 Task: Open Card Influencer Marketing Review in Board Customer Experience Platforms and Tools to Workspace Investment Management Services and add a team member Softage.3@softage.net, a label Green, a checklist Green Supply Chain Management, an attachment from Trello, a color Green and finally, add a card description 'Plan and execute company team-building conference with guest speakers on customer loyalty' and a comment 'We should be willing to adapt our approach to this task as needed, based on new information or changing circumstances.'. Add a start date 'Jan 07, 1900' with a due date 'Jan 14, 1900'
Action: Mouse moved to (552, 143)
Screenshot: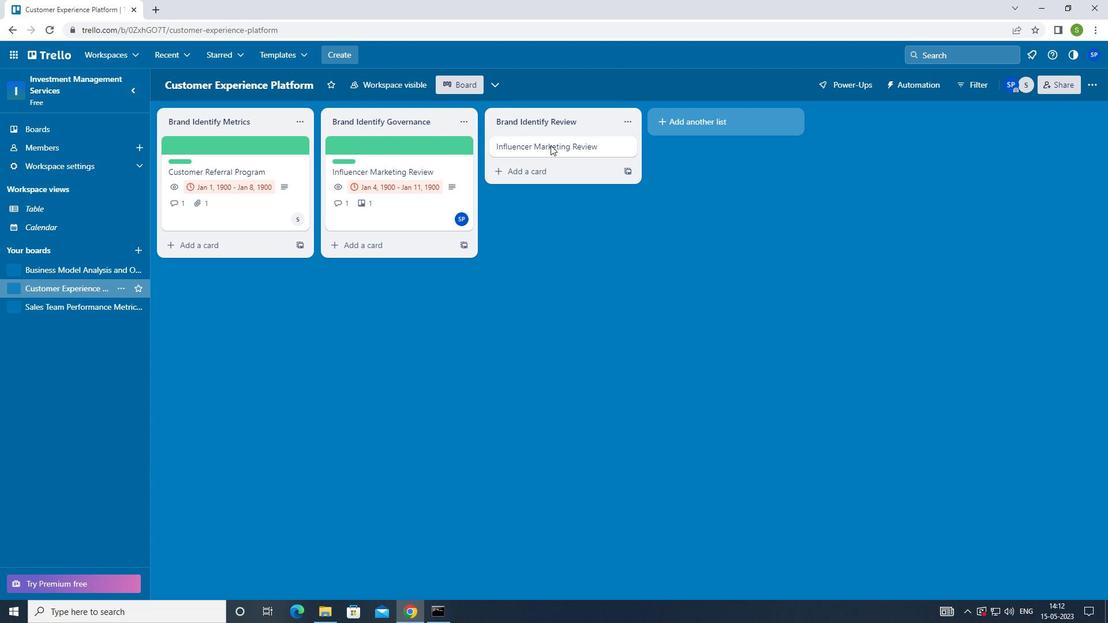 
Action: Mouse pressed left at (552, 143)
Screenshot: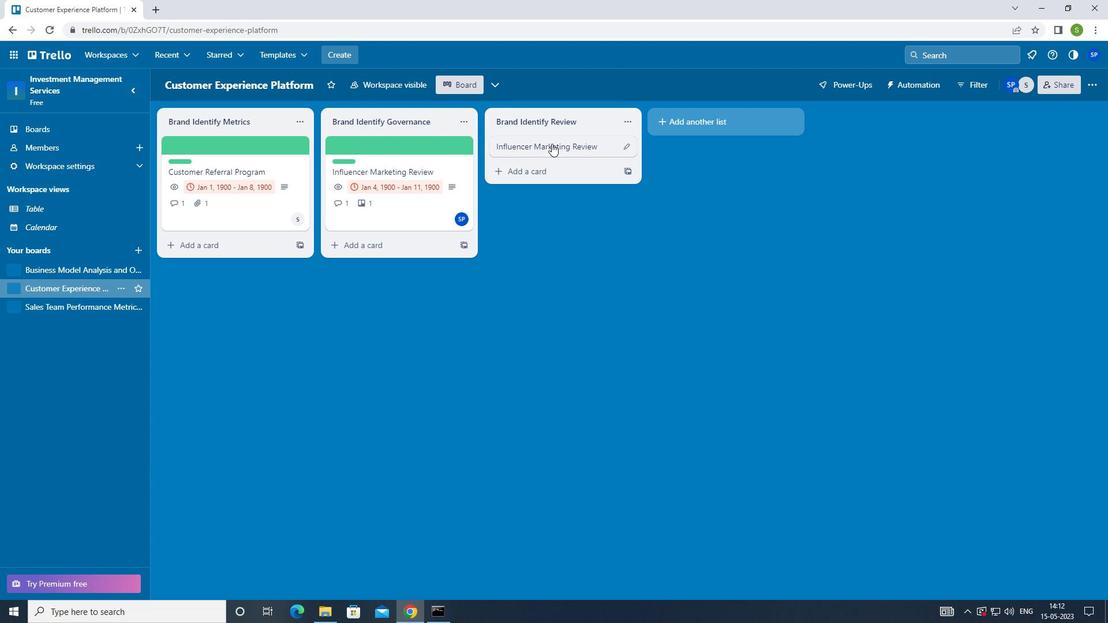 
Action: Mouse moved to (727, 148)
Screenshot: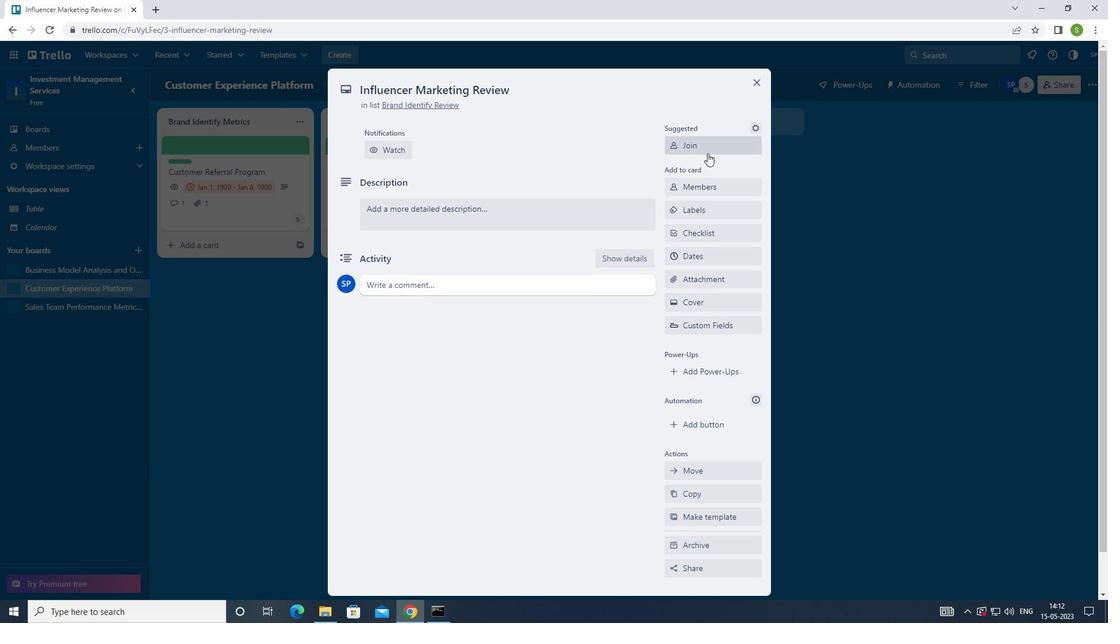 
Action: Mouse pressed left at (727, 148)
Screenshot: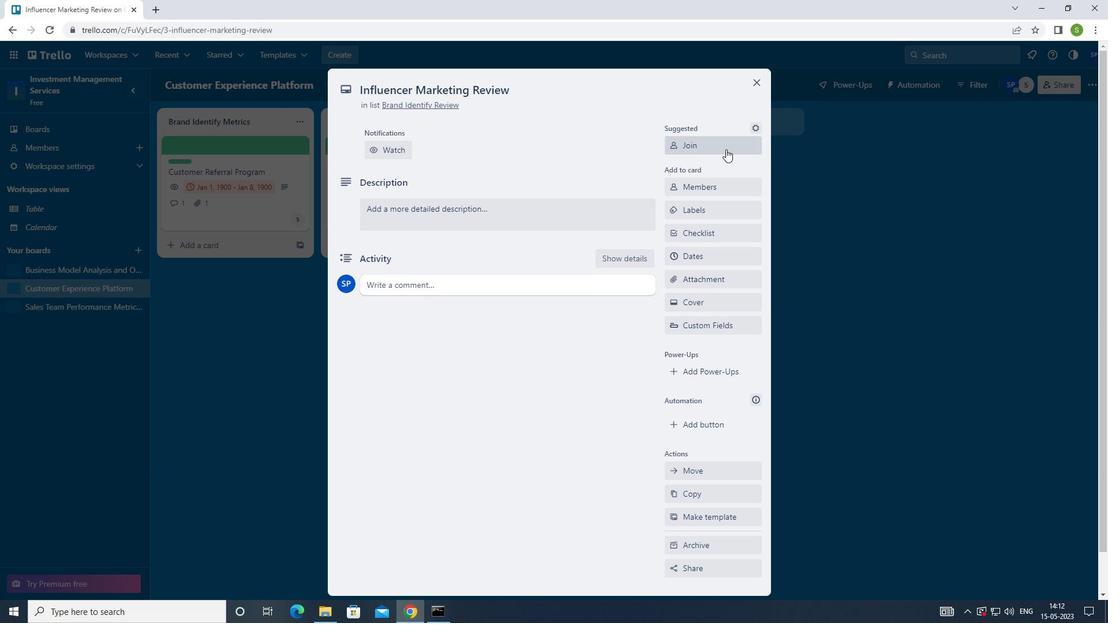 
Action: Mouse moved to (728, 150)
Screenshot: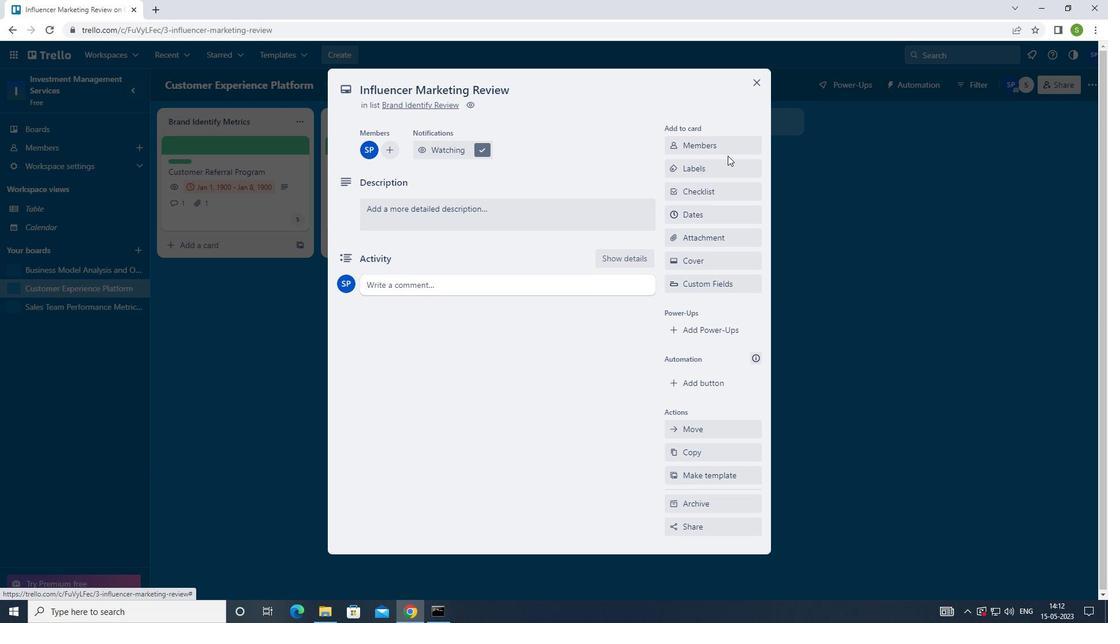 
Action: Mouse pressed left at (728, 150)
Screenshot: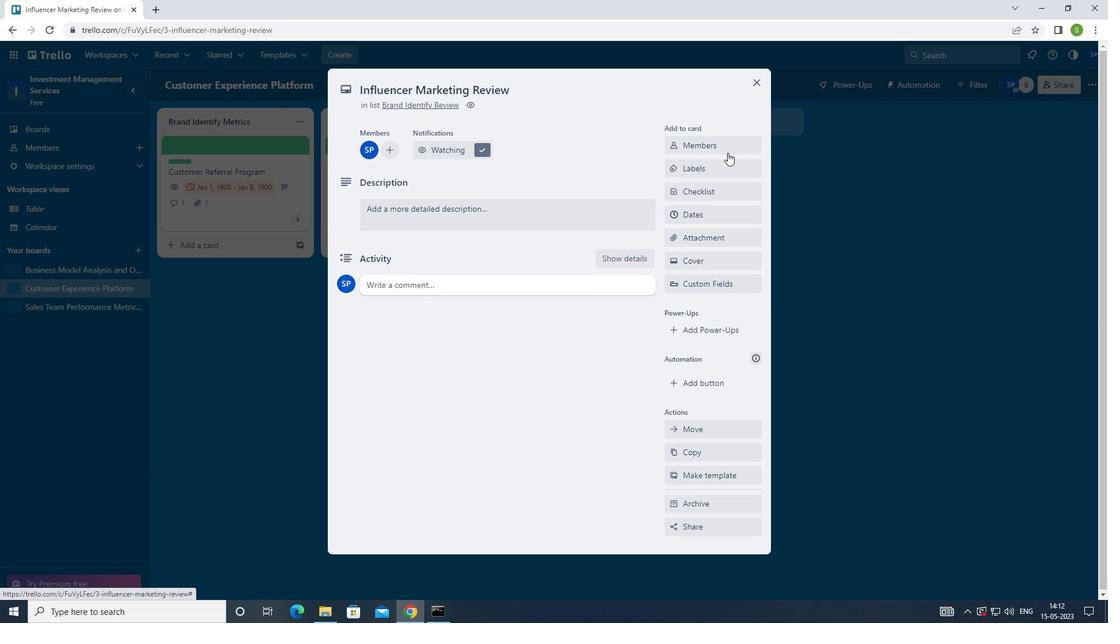 
Action: Mouse moved to (728, 157)
Screenshot: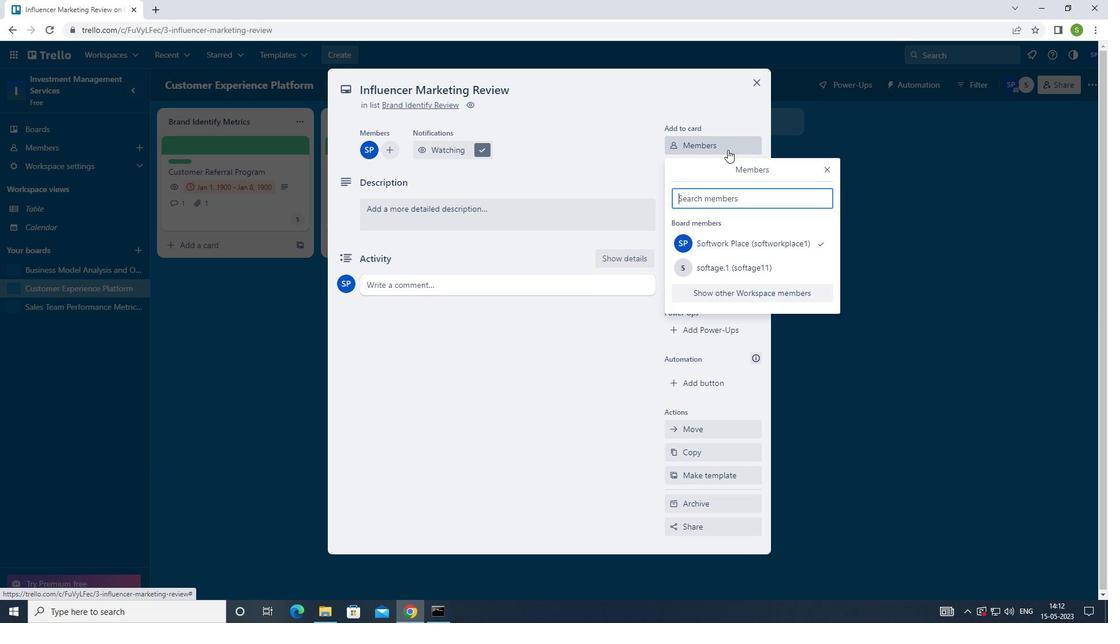 
Action: Key pressed <Key.shift>SOFTAGE.3<Key.shift>2SOG<Key.backspace>FTAGE<Key.left><Key.left><Key.left><Key.left><Key.left><Key.left><Key.left><Key.backspace><Key.shift>@<Key.right><Key.right><Key.right><Key.right><Key.right><Key.right><Key.right>.NET<Key.enter>
Screenshot: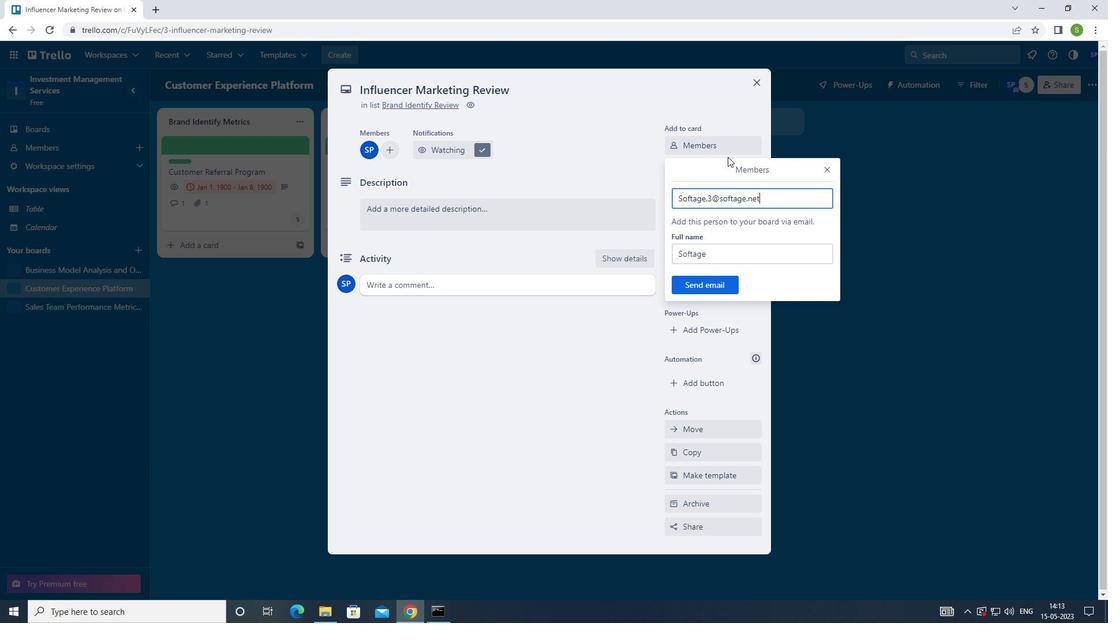 
Action: Mouse moved to (830, 172)
Screenshot: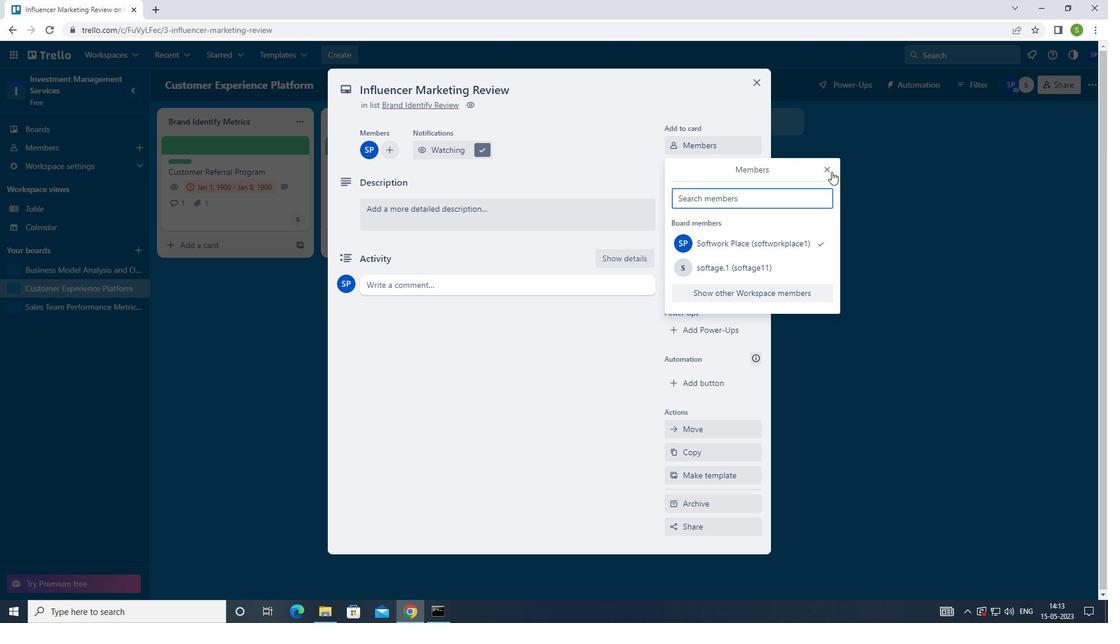 
Action: Mouse pressed left at (830, 172)
Screenshot: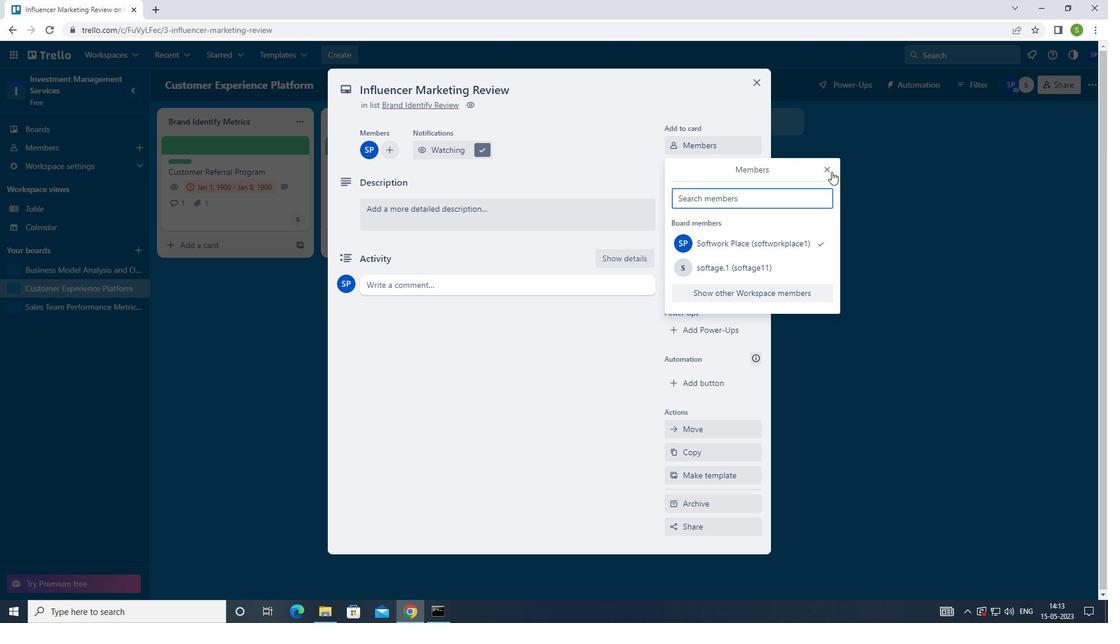 
Action: Mouse moved to (731, 166)
Screenshot: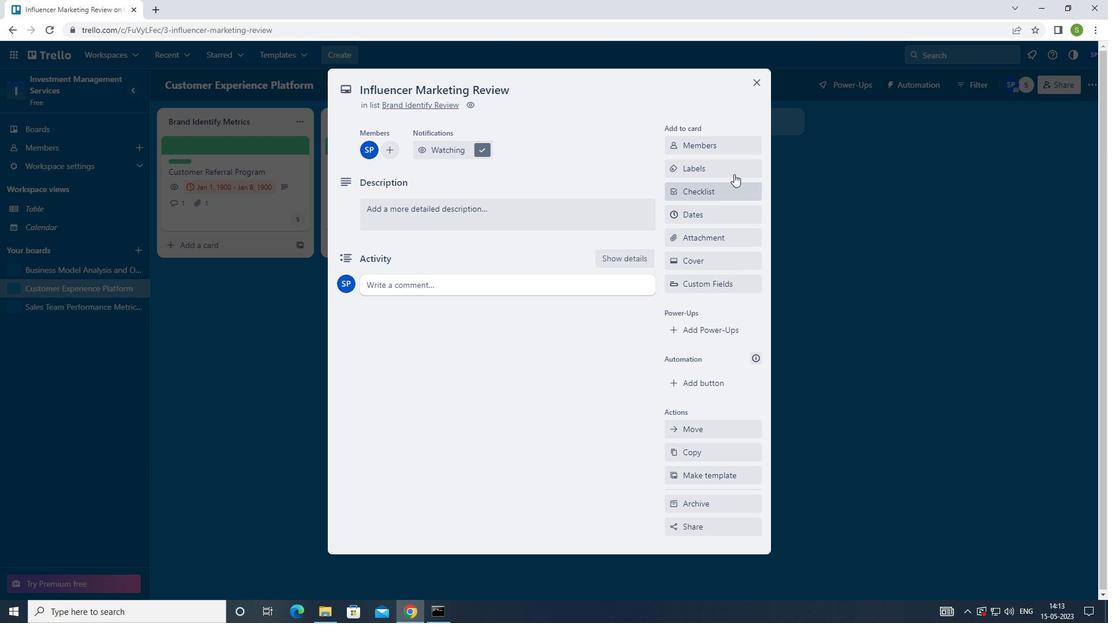 
Action: Mouse pressed left at (731, 166)
Screenshot: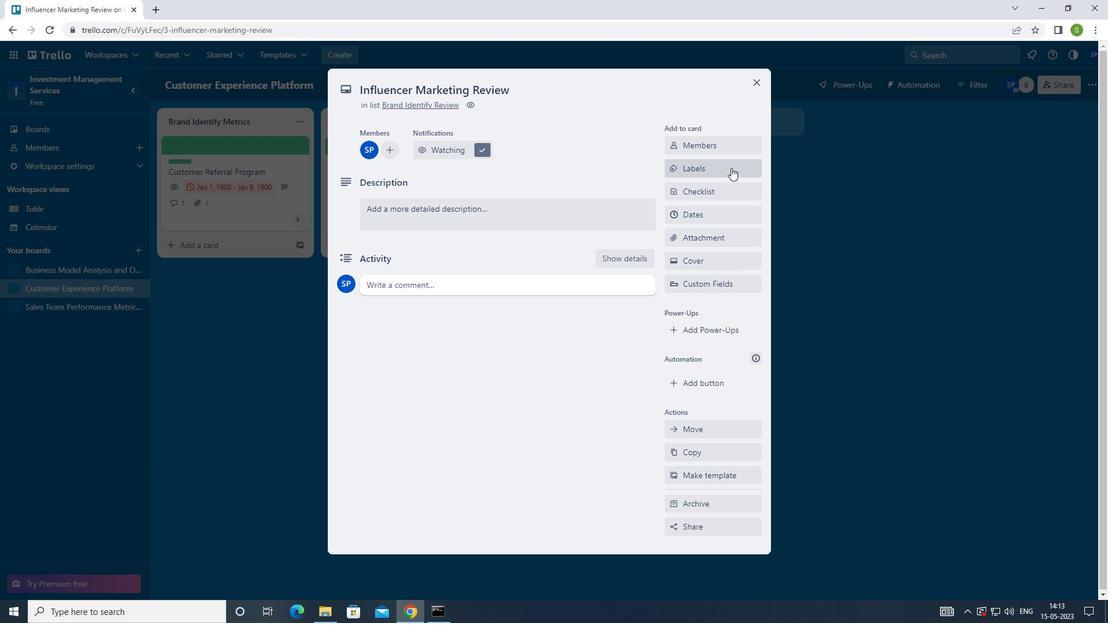 
Action: Mouse moved to (724, 260)
Screenshot: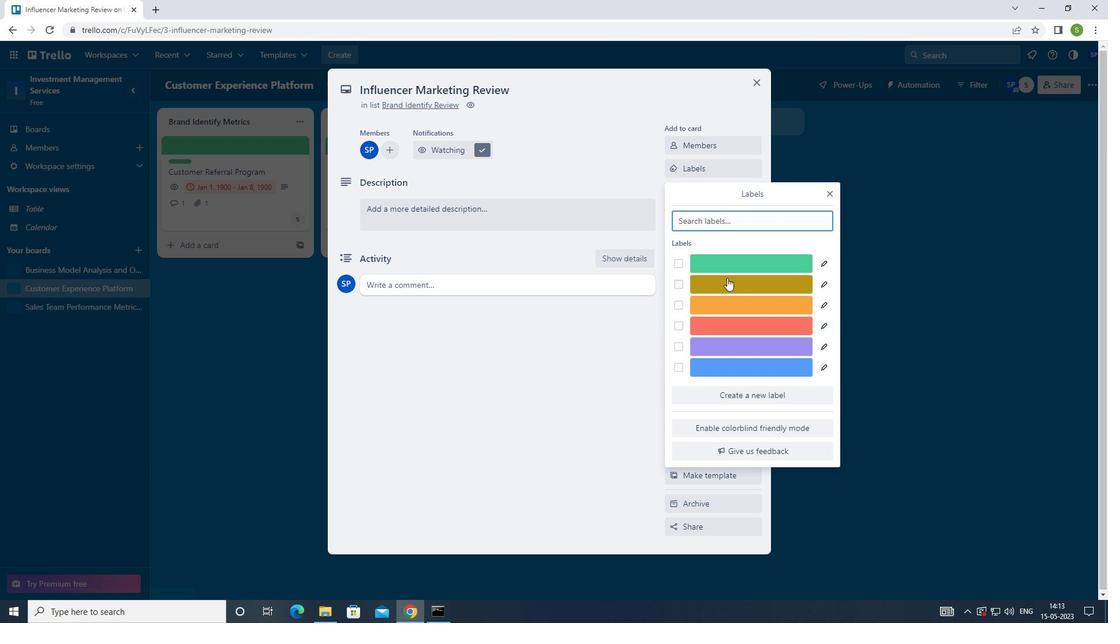 
Action: Mouse pressed left at (724, 260)
Screenshot: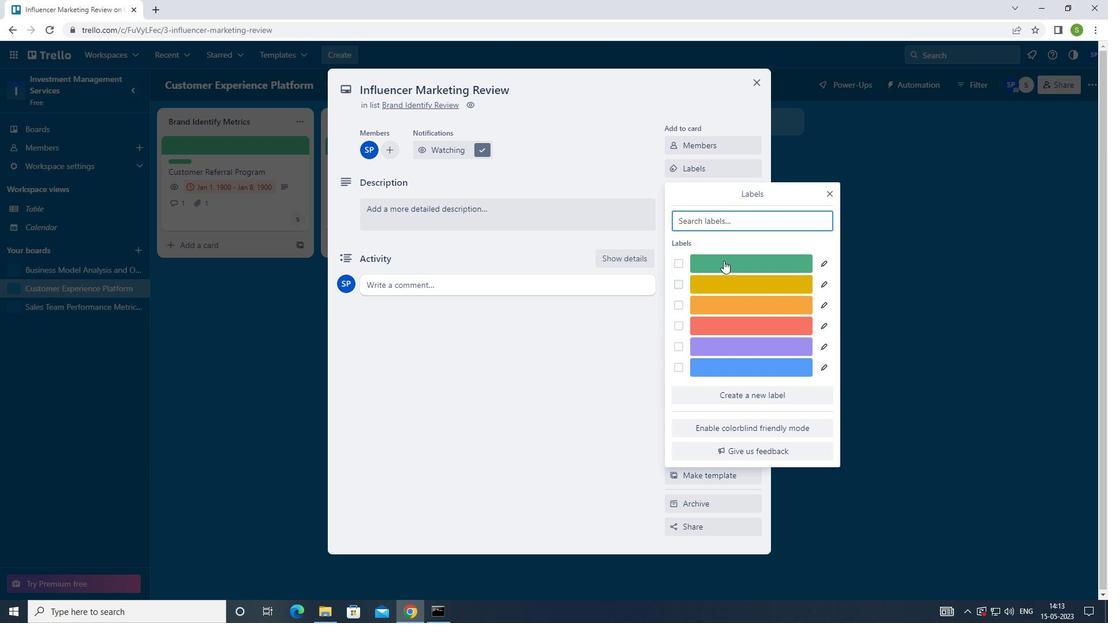 
Action: Mouse moved to (831, 196)
Screenshot: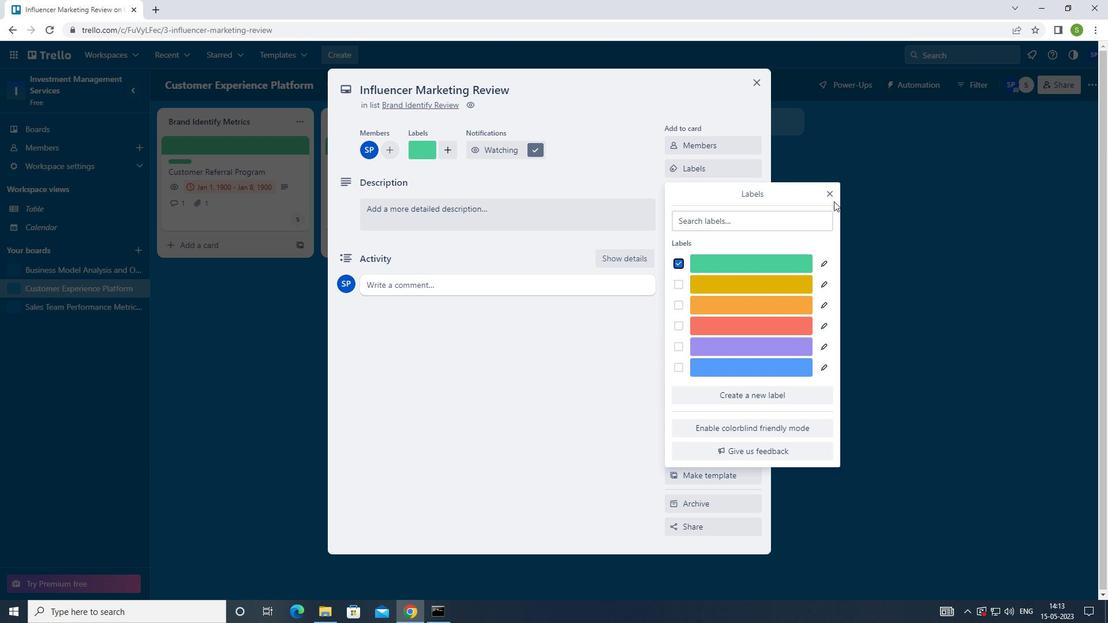 
Action: Mouse pressed left at (831, 196)
Screenshot: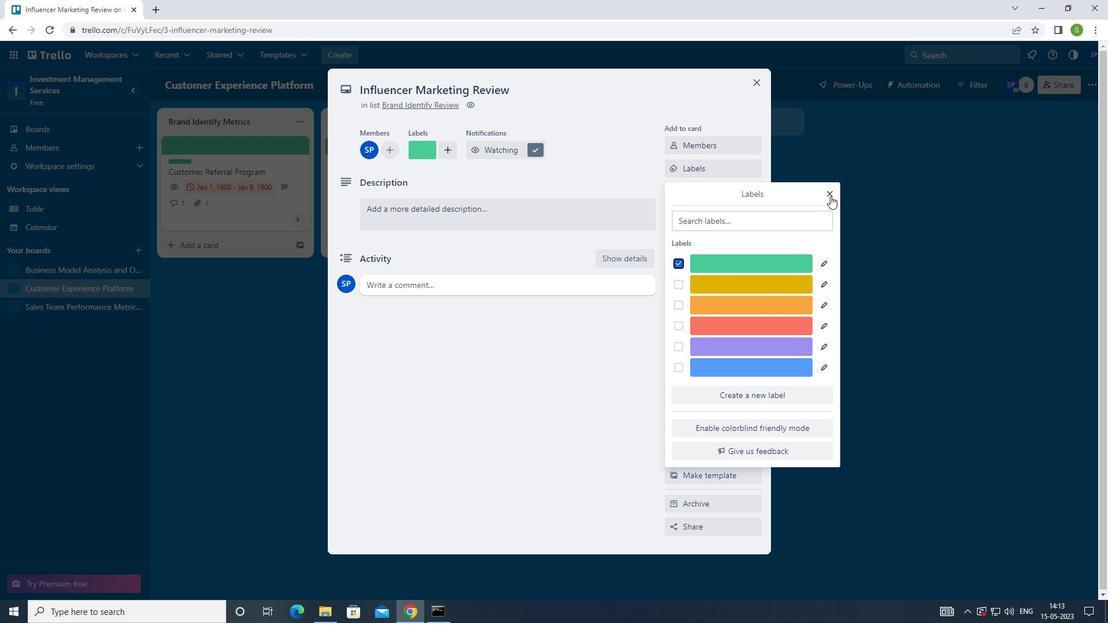 
Action: Mouse moved to (721, 196)
Screenshot: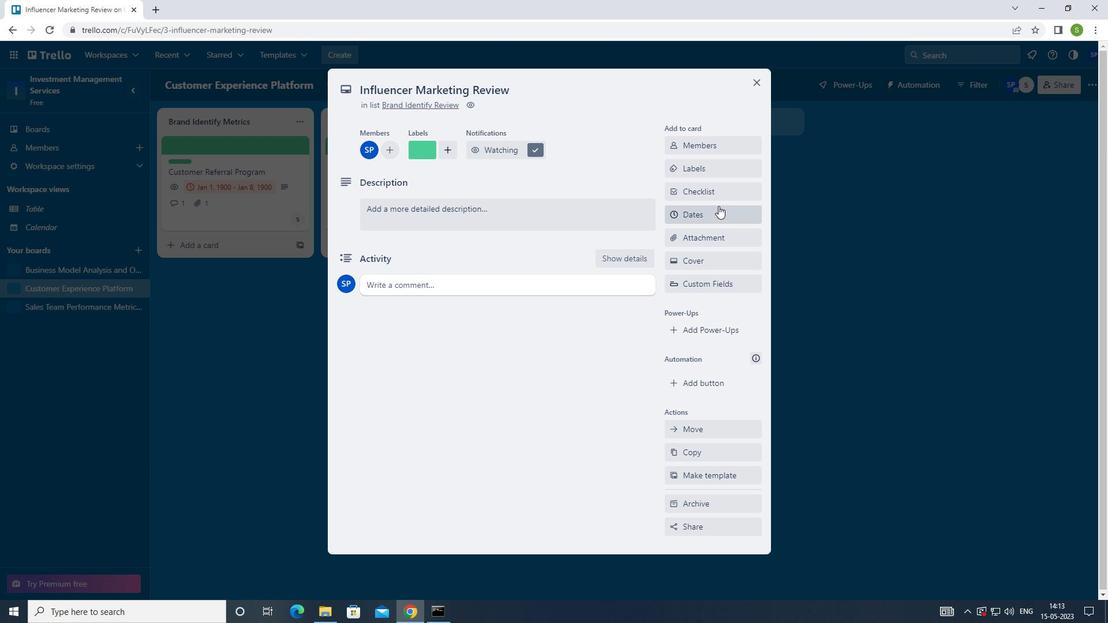 
Action: Mouse pressed left at (721, 196)
Screenshot: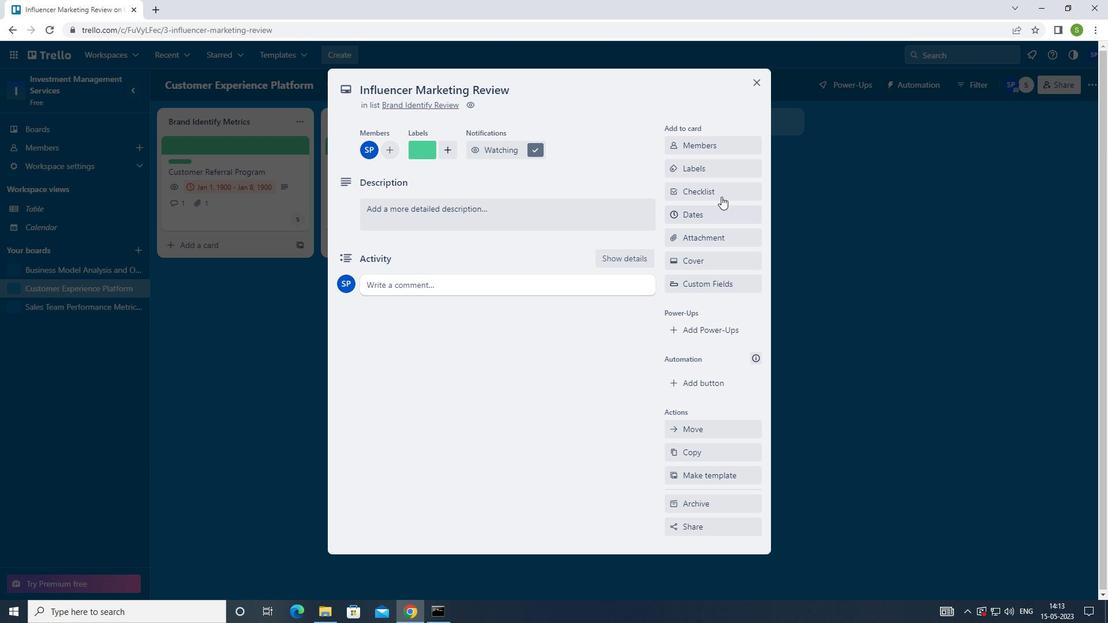 
Action: Mouse moved to (788, 187)
Screenshot: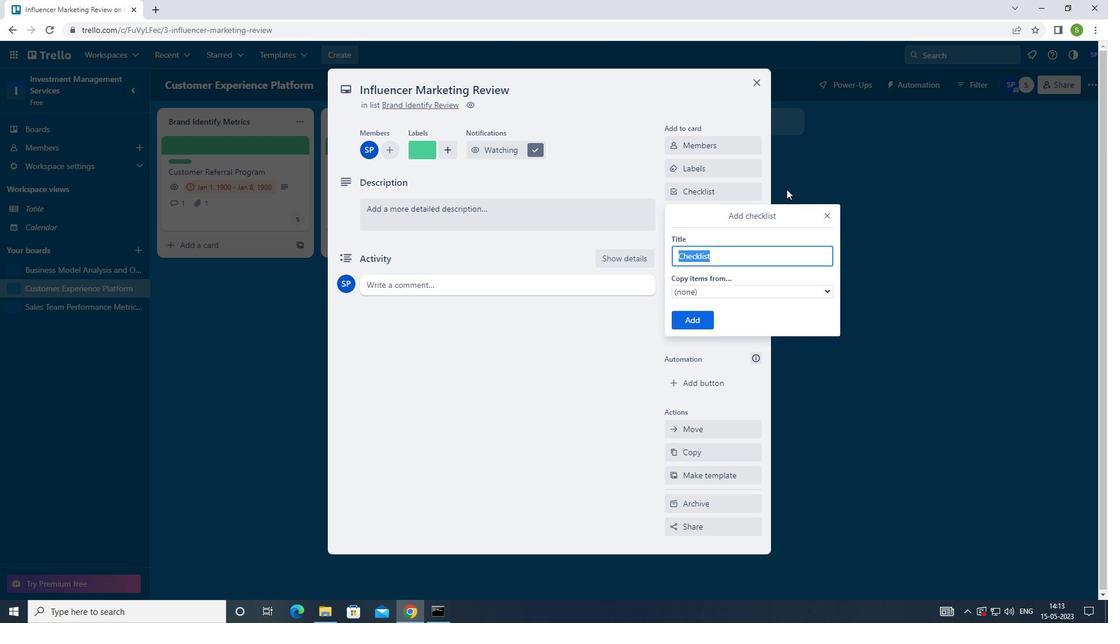 
Action: Key pressed <Key.shift><Key.shift><Key.shift><Key.shift><Key.shift><Key.shift><Key.shift><Key.shift><Key.shift><Key.shift><Key.shift><Key.shift><Key.shift><Key.shift><Key.shift>GREEN<Key.space><Key.shift>SUPPLY<Key.space><Key.shift>CHAIN<Key.space><Key.shift>MANAGMENT
Screenshot: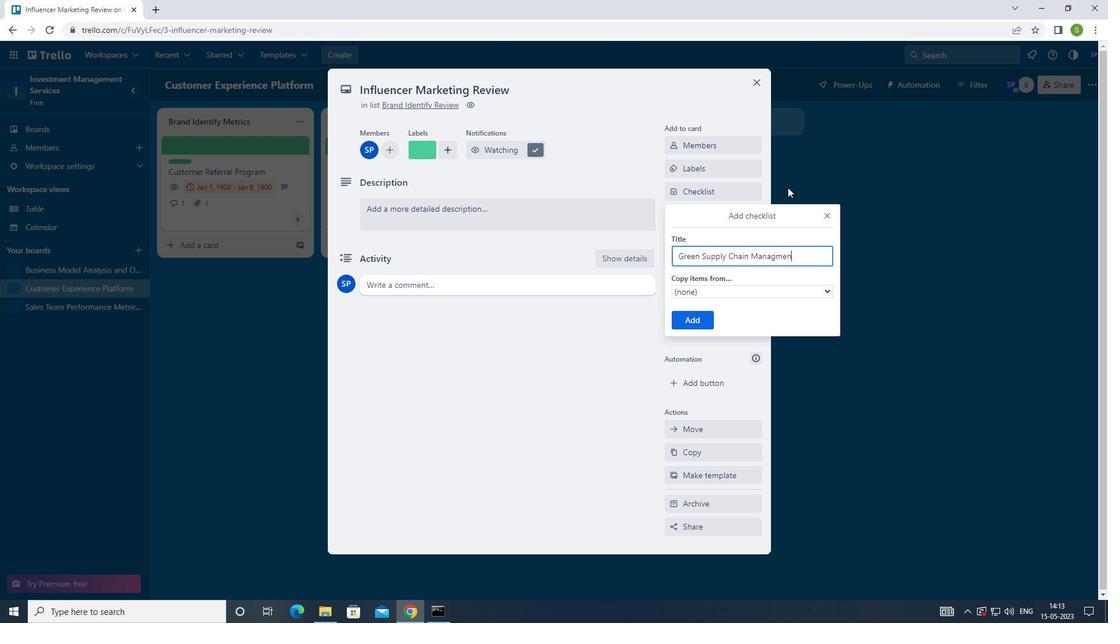 
Action: Mouse moved to (700, 318)
Screenshot: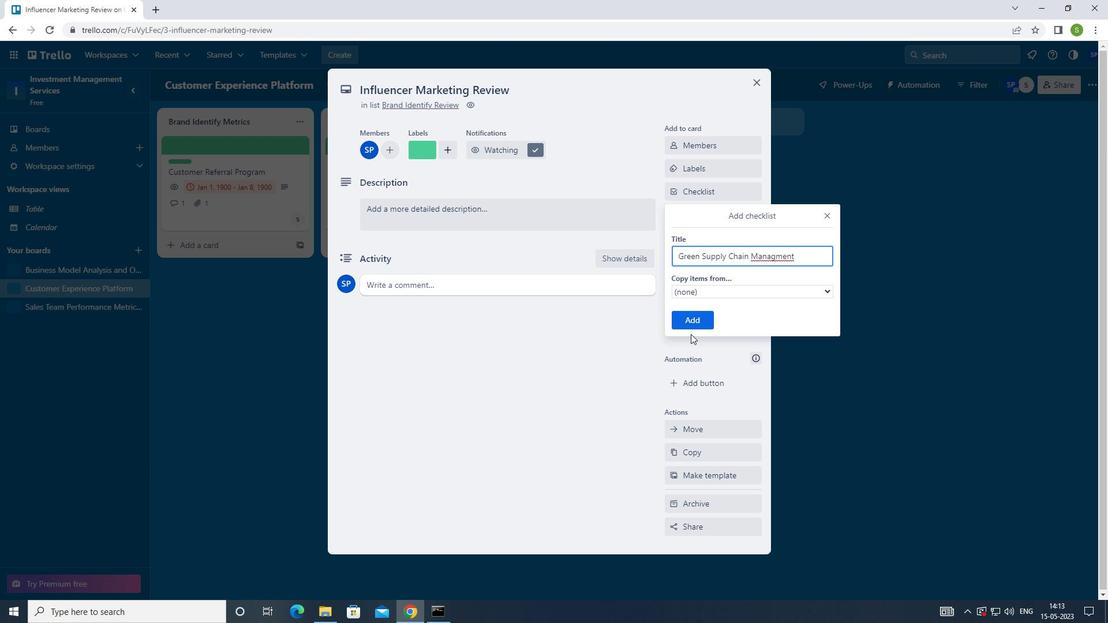 
Action: Mouse pressed left at (700, 318)
Screenshot: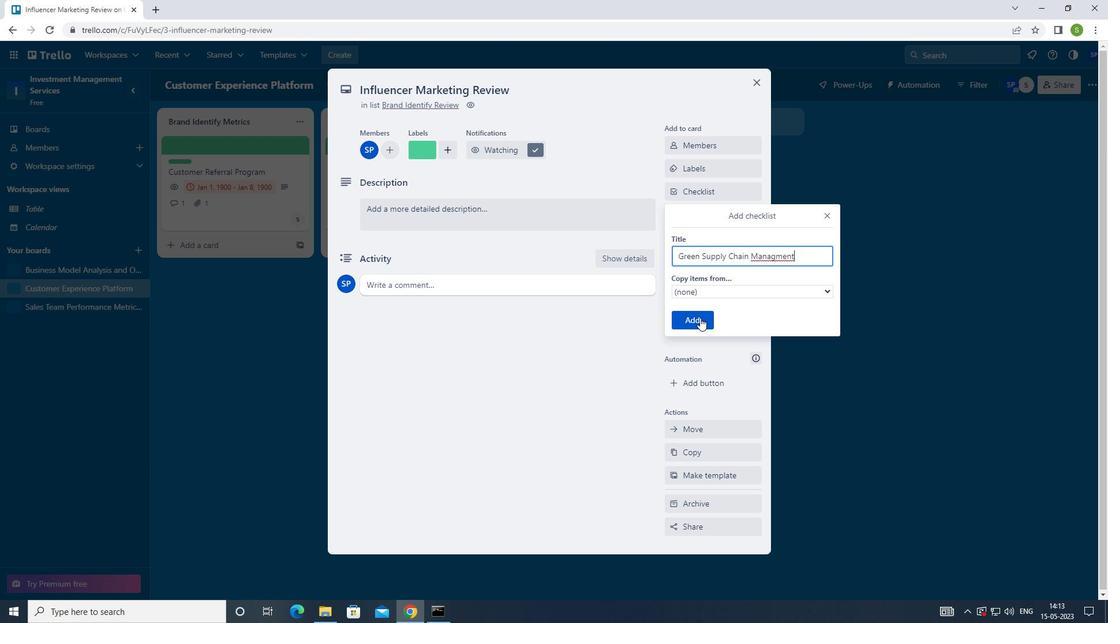 
Action: Mouse moved to (721, 240)
Screenshot: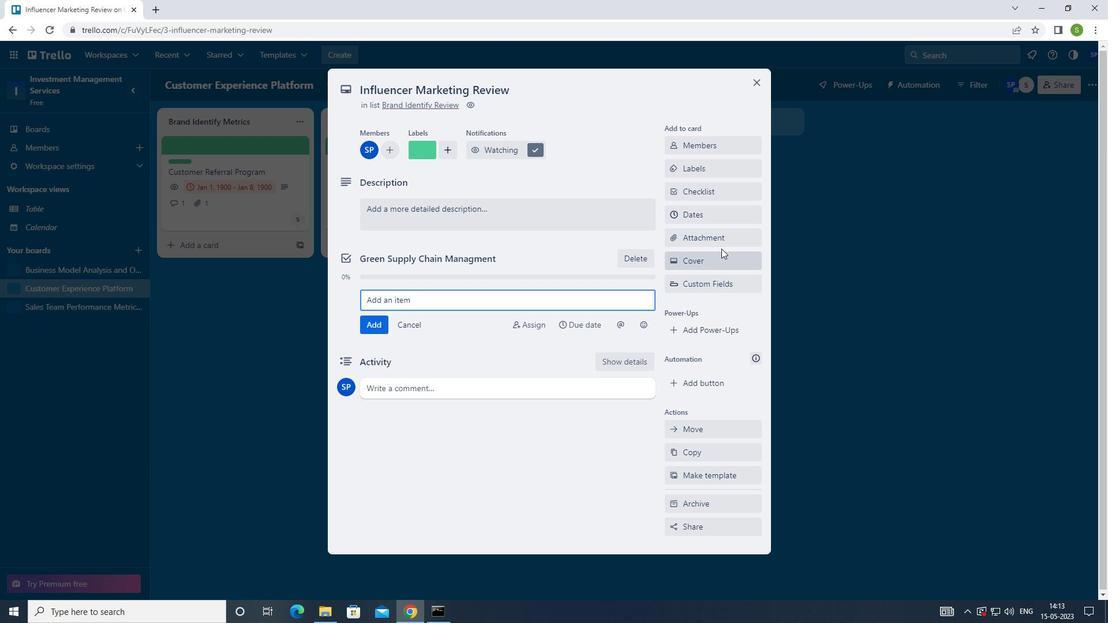 
Action: Mouse pressed left at (721, 240)
Screenshot: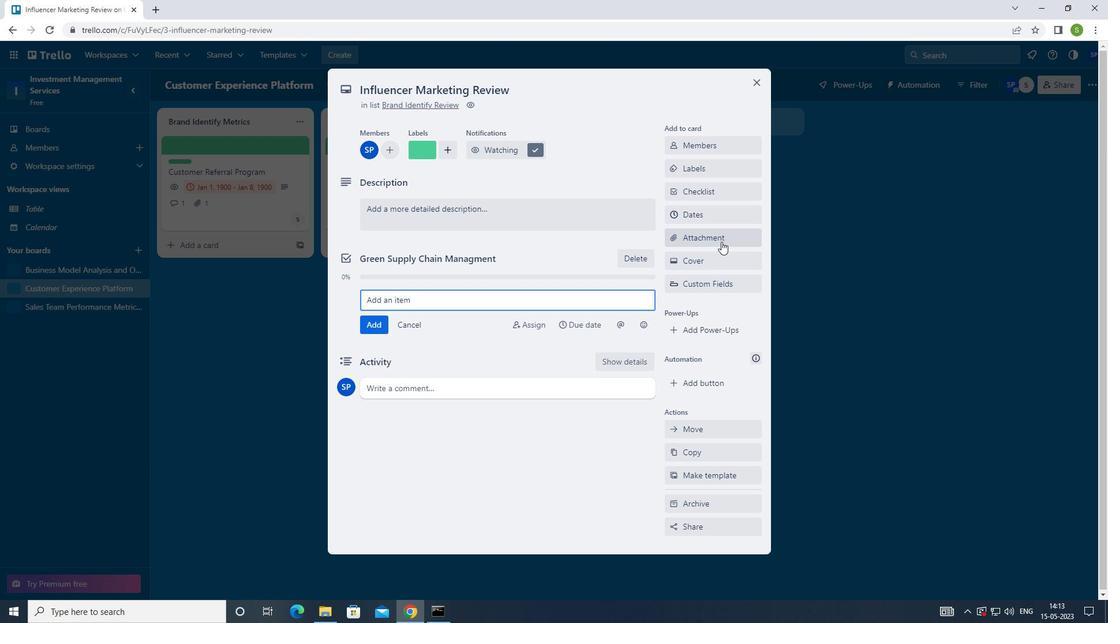 
Action: Mouse moved to (678, 301)
Screenshot: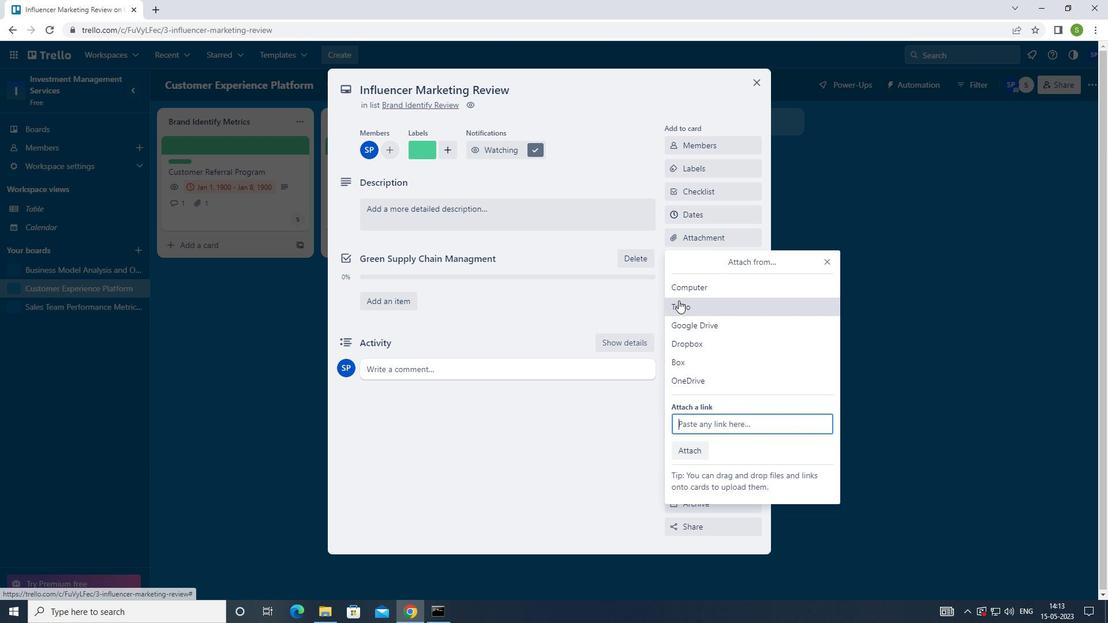
Action: Mouse pressed left at (678, 301)
Screenshot: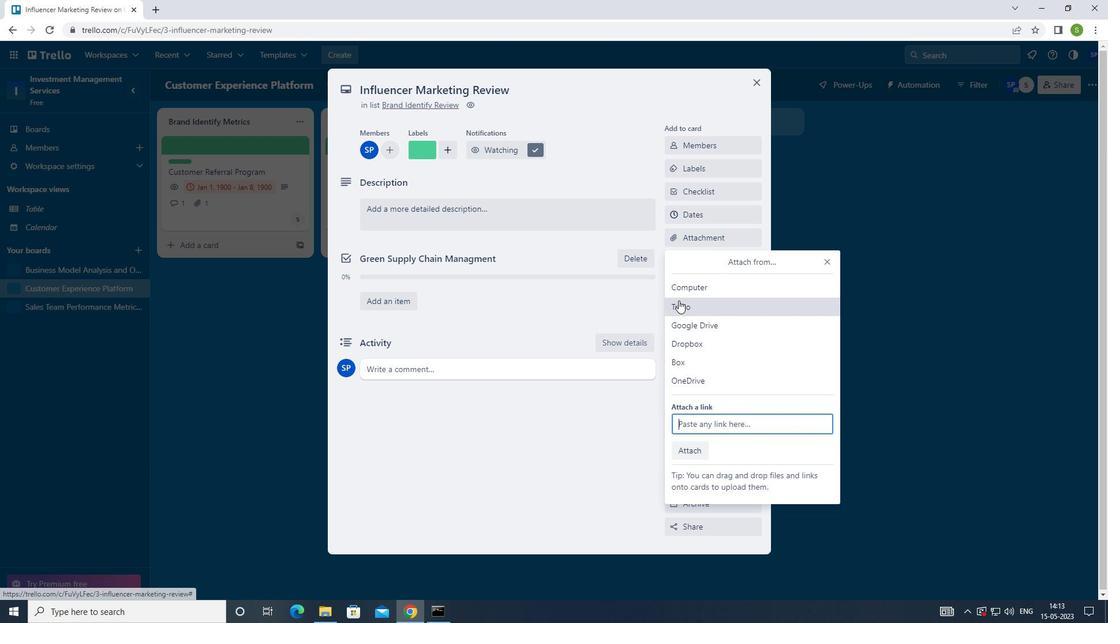 
Action: Mouse moved to (729, 328)
Screenshot: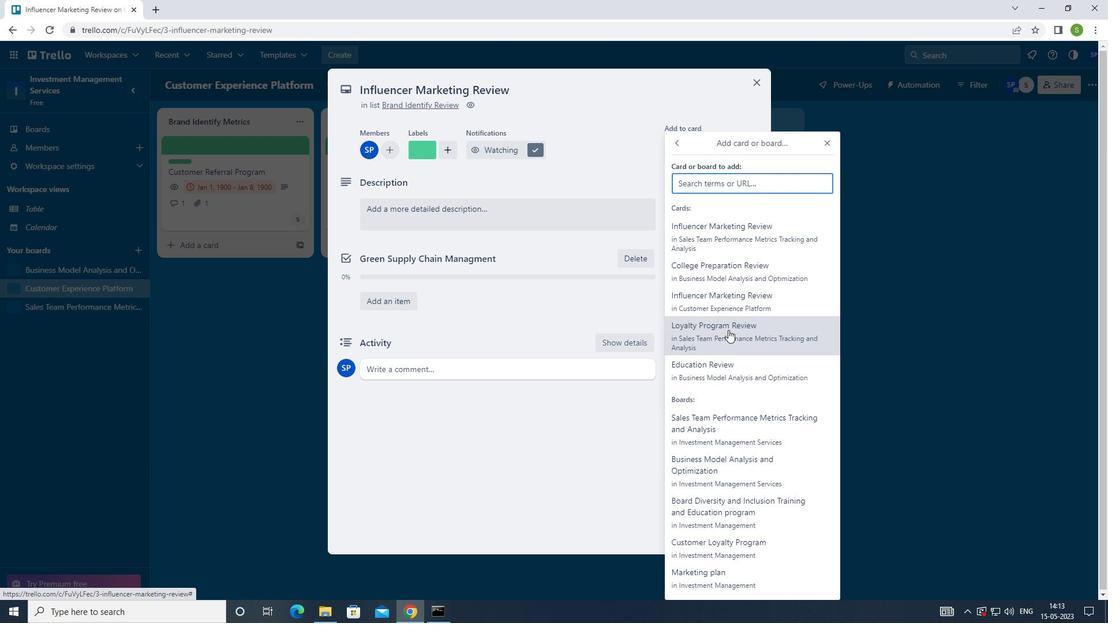 
Action: Mouse pressed left at (729, 328)
Screenshot: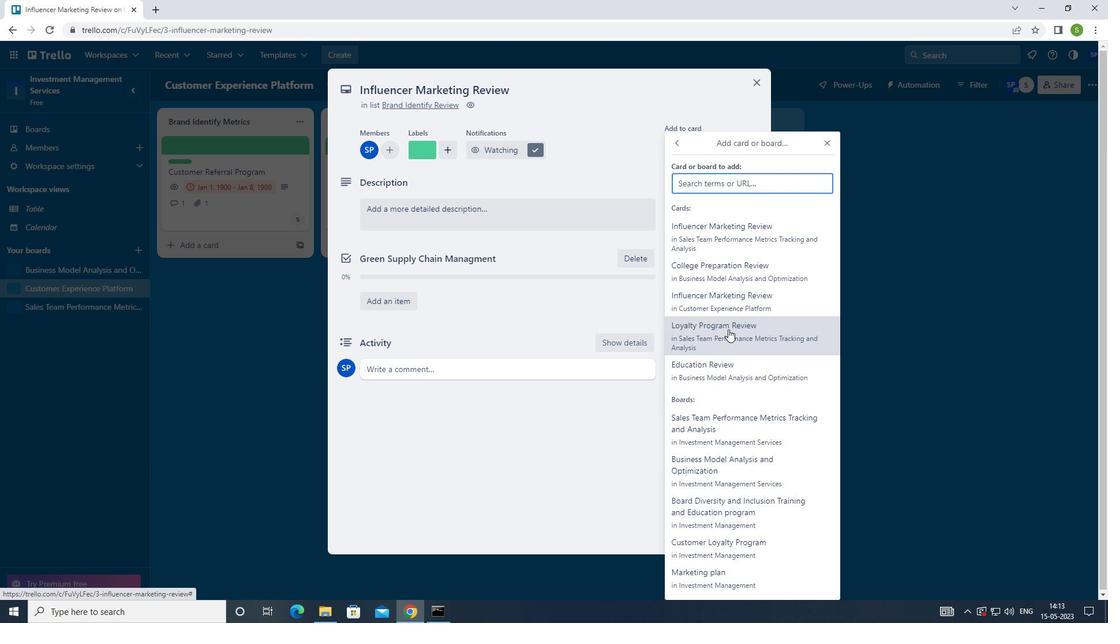 
Action: Mouse moved to (711, 262)
Screenshot: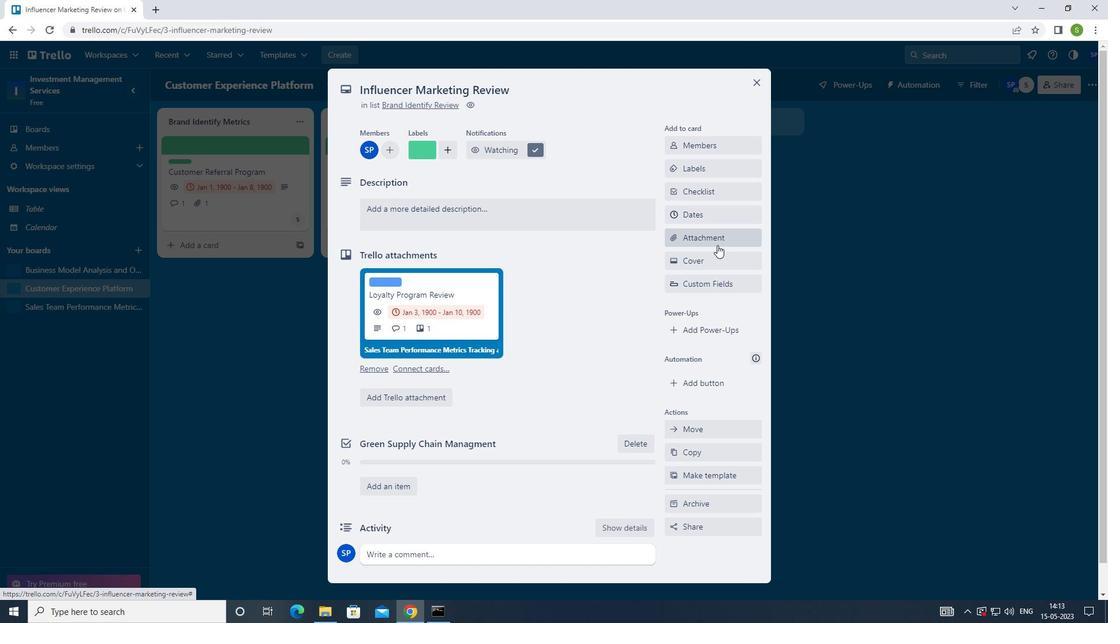 
Action: Mouse pressed left at (711, 262)
Screenshot: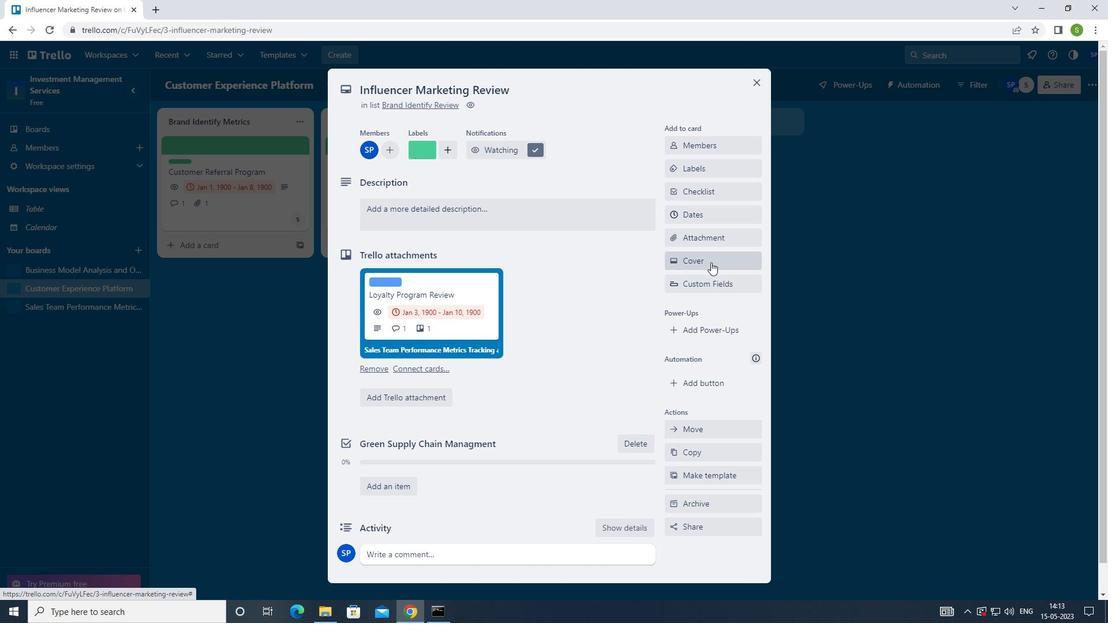 
Action: Mouse moved to (692, 369)
Screenshot: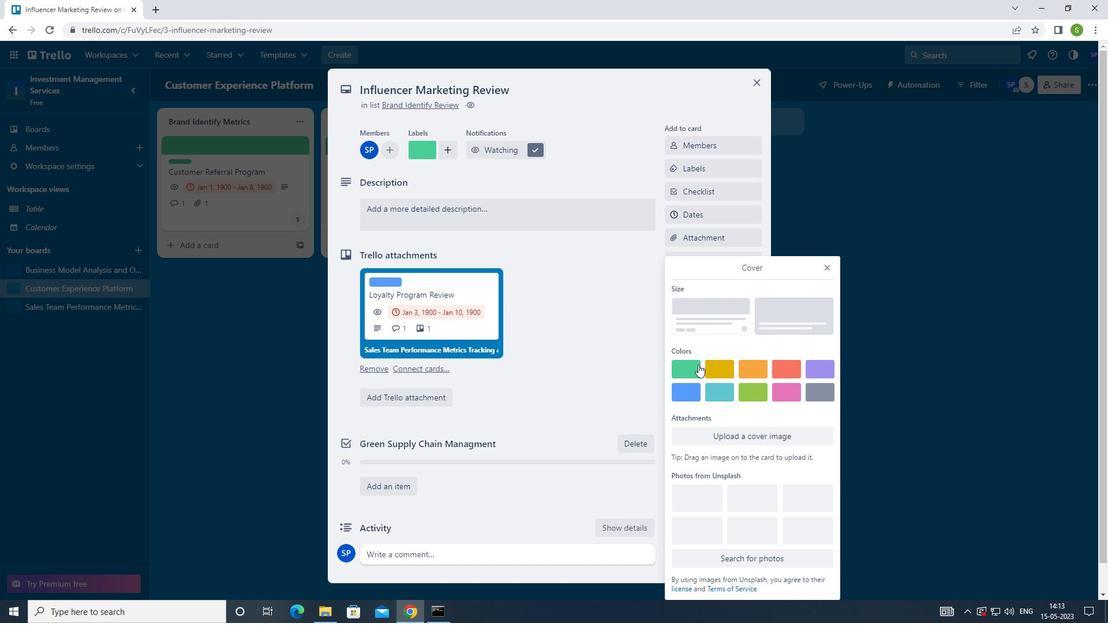 
Action: Mouse pressed left at (692, 369)
Screenshot: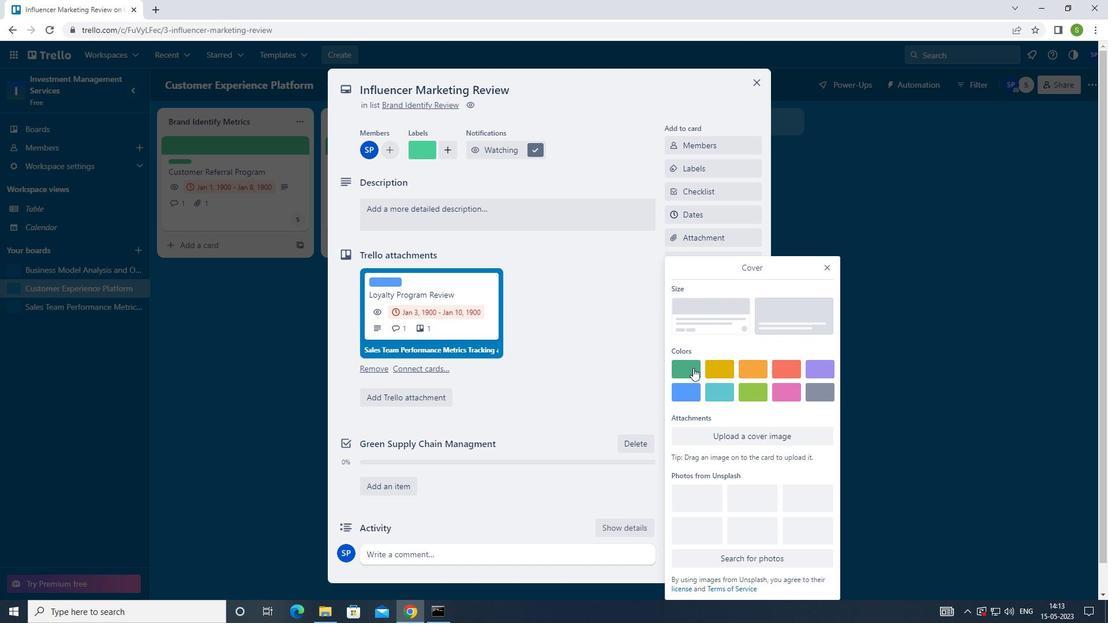 
Action: Mouse moved to (825, 248)
Screenshot: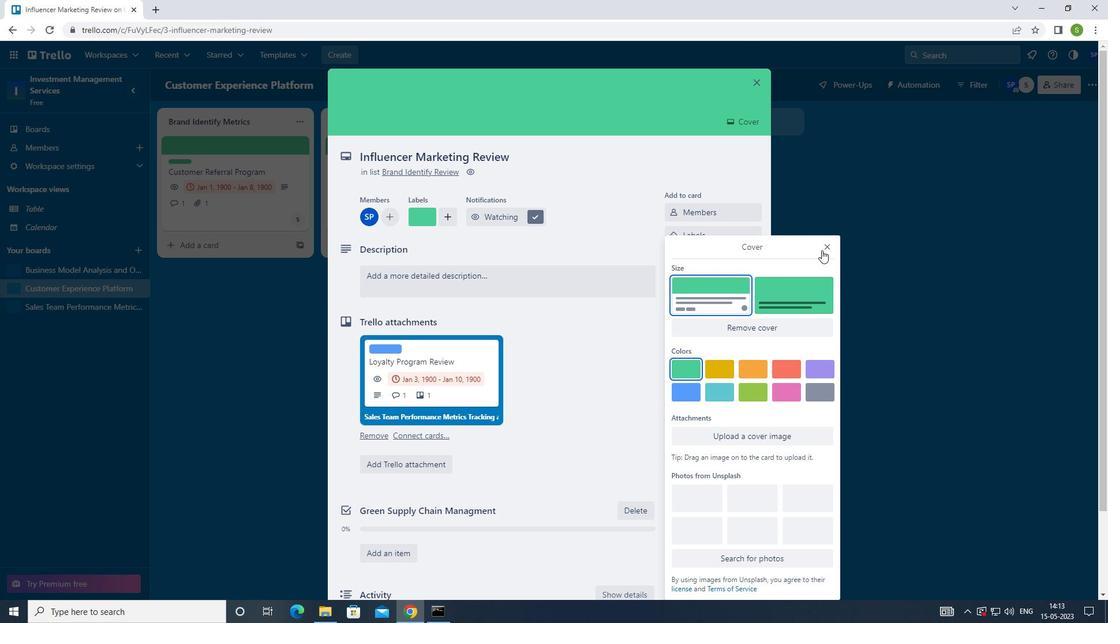 
Action: Mouse pressed left at (825, 248)
Screenshot: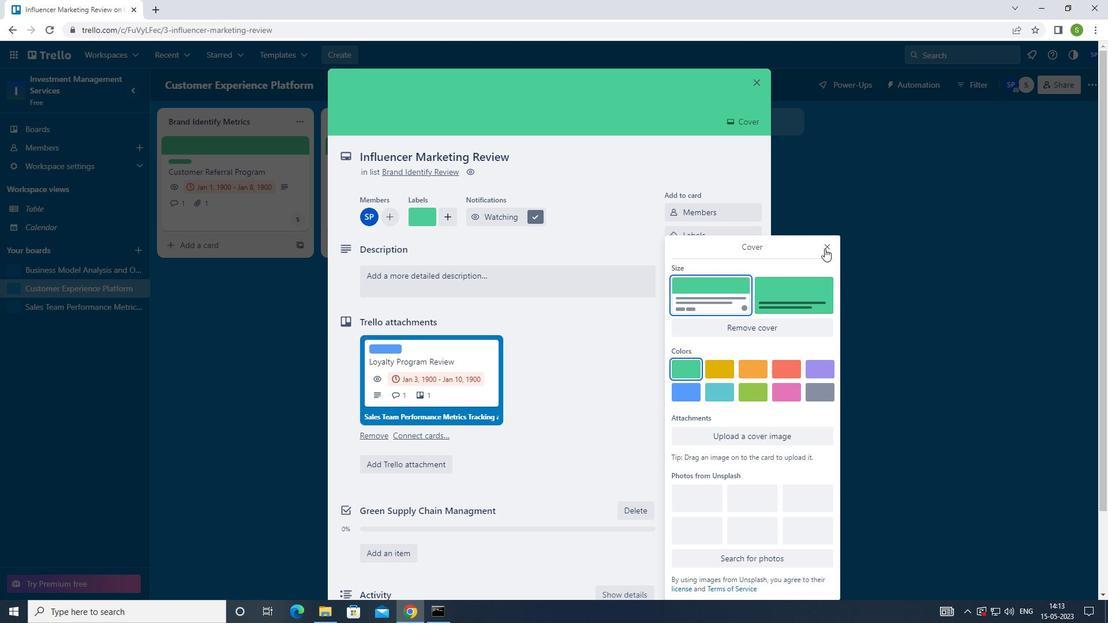 
Action: Mouse moved to (584, 274)
Screenshot: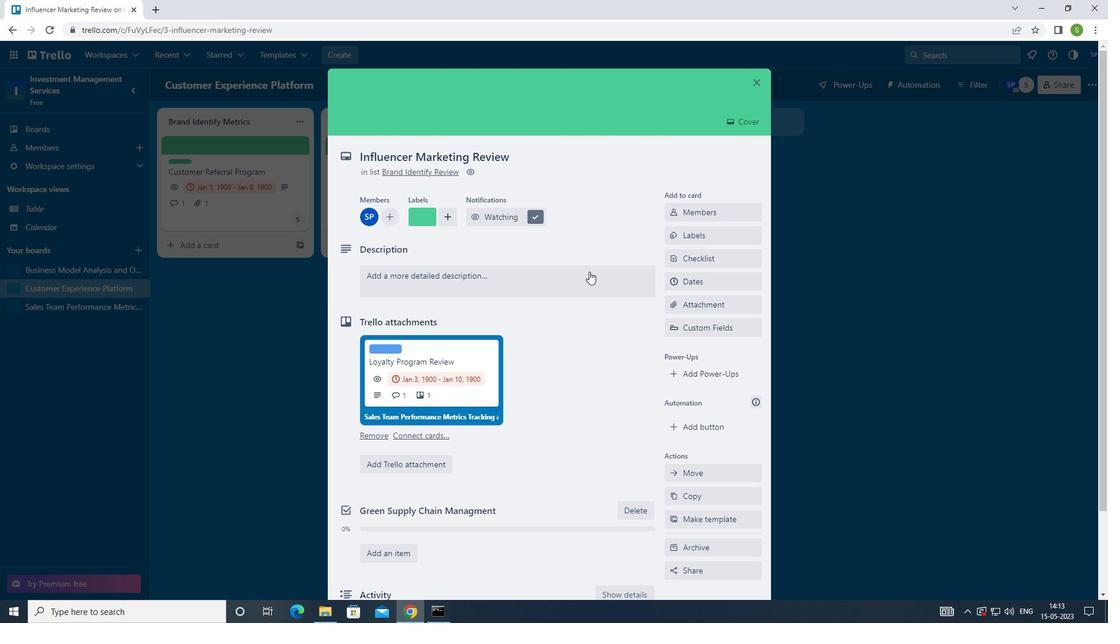 
Action: Mouse pressed left at (584, 274)
Screenshot: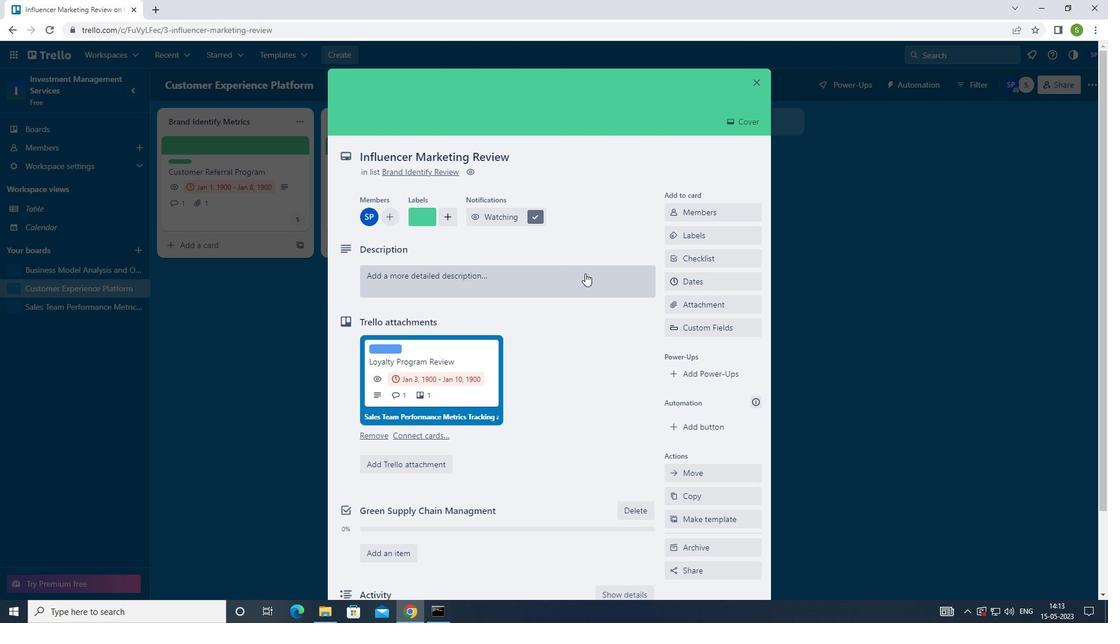 
Action: Mouse moved to (612, 218)
Screenshot: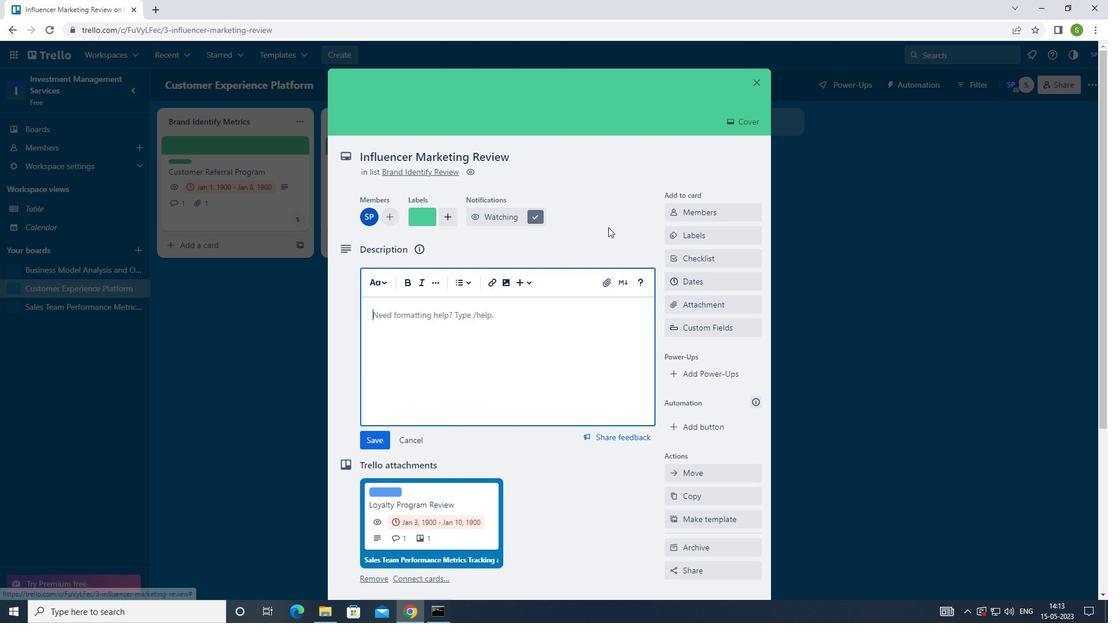 
Action: Key pressed <Key.shift>PLAN<Key.space>AND<Key.space>EXECUTE<Key.space>COP<Key.backspace>,<Key.backspace>MPANY<Key.space>TE<Key.caps_lock>M-<Key.backspace><Key.backspace><Key.caps_lock>AM-BUILDING<Key.space>CONFERENCR<Key.backspace>E<Key.space>WITH<Key.space>GUEST<Key.space>SPEAKER<Key.space>ON<Key.space>CUSTOMER<Key.space>LOYALTY
Screenshot: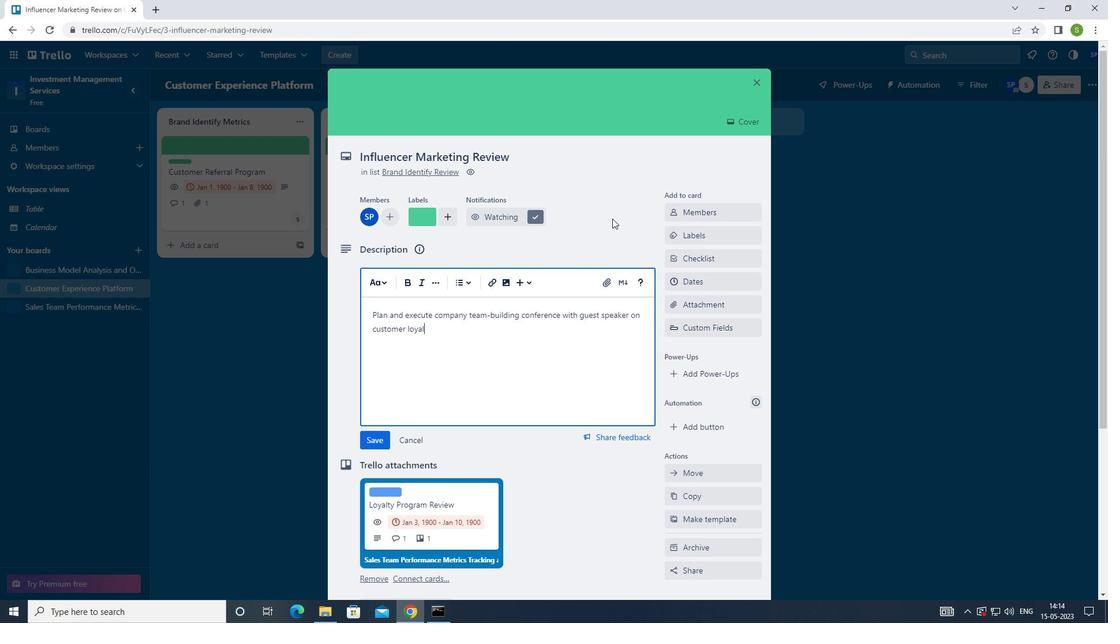 
Action: Mouse moved to (370, 438)
Screenshot: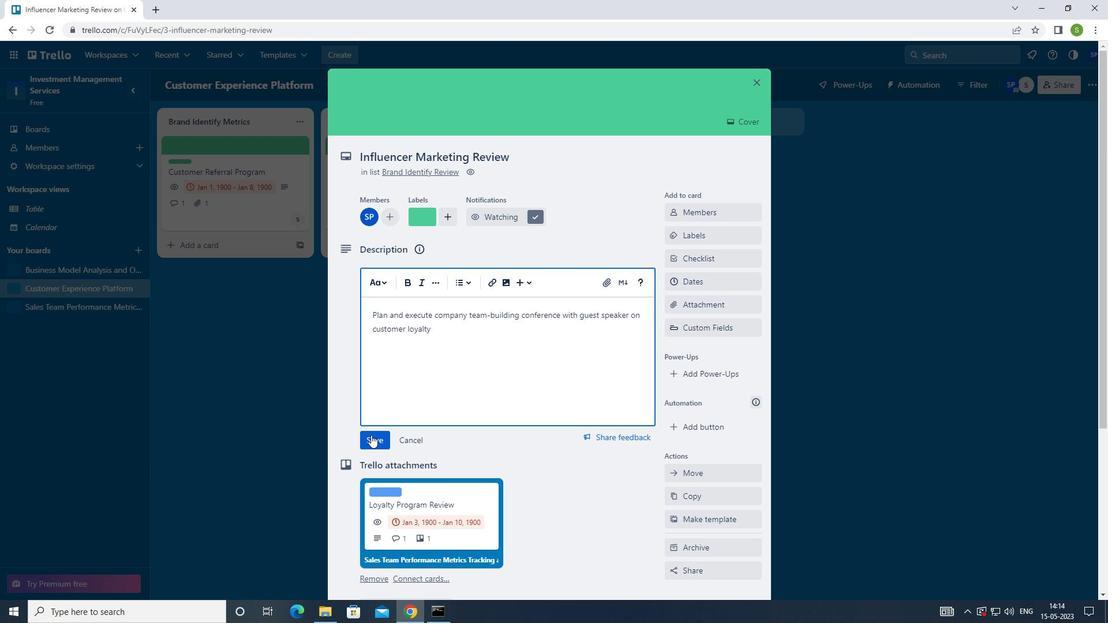 
Action: Mouse pressed left at (370, 438)
Screenshot: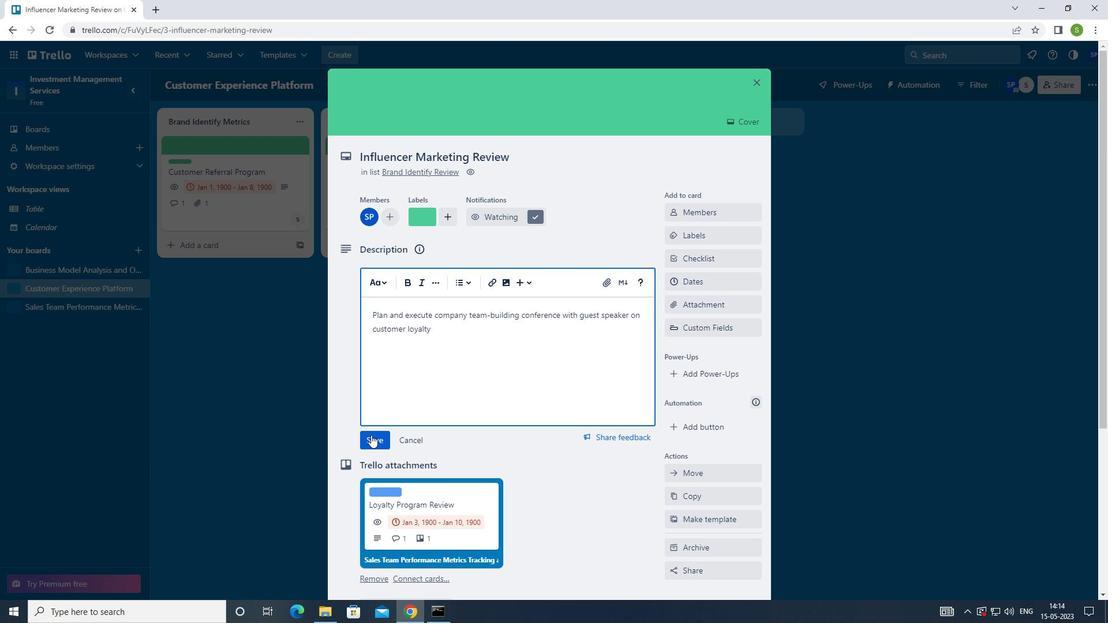 
Action: Mouse moved to (473, 400)
Screenshot: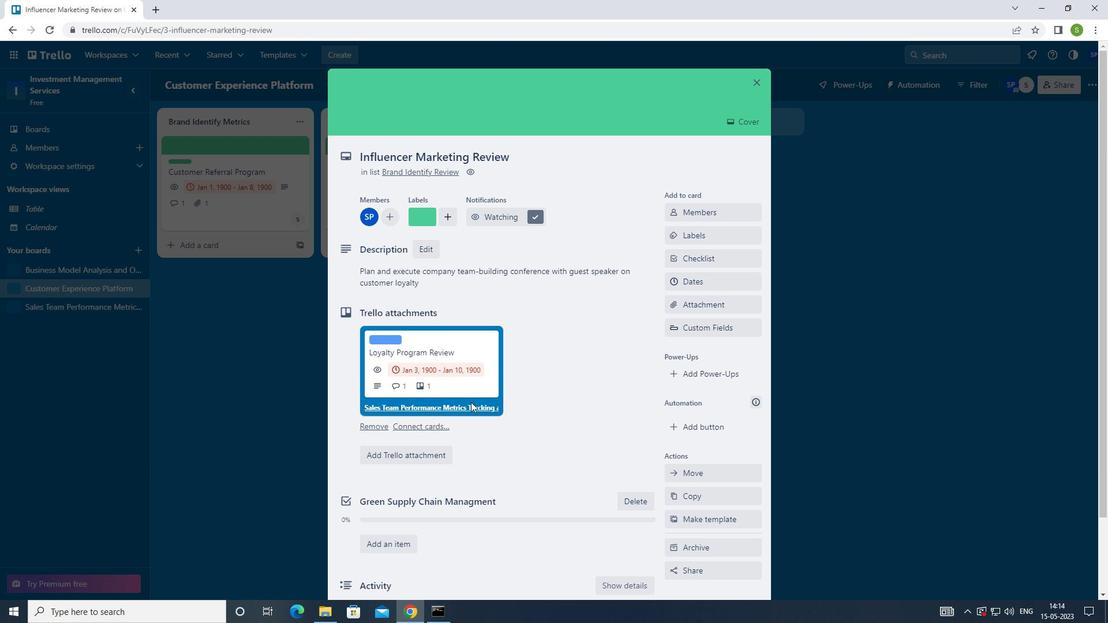
Action: Mouse scrolled (473, 399) with delta (0, 0)
Screenshot: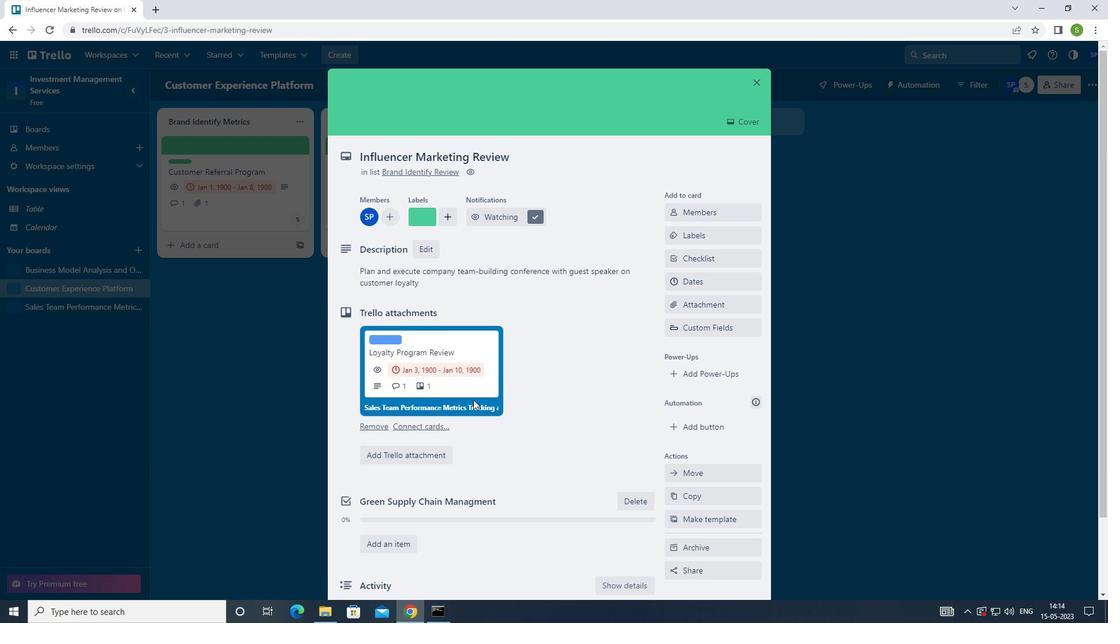 
Action: Mouse moved to (475, 400)
Screenshot: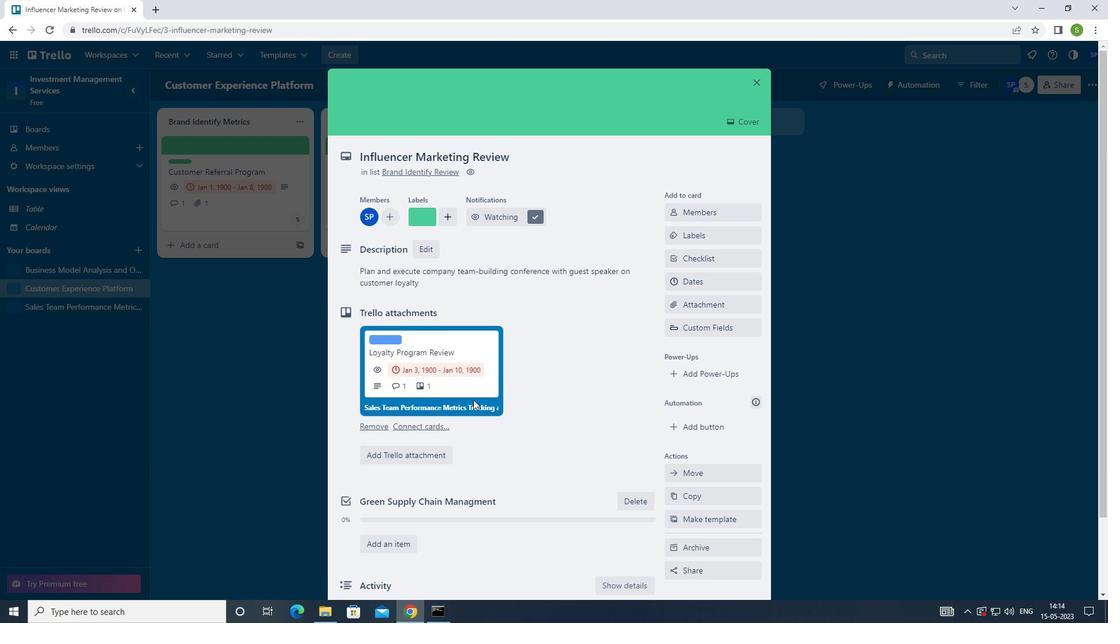 
Action: Mouse scrolled (475, 399) with delta (0, 0)
Screenshot: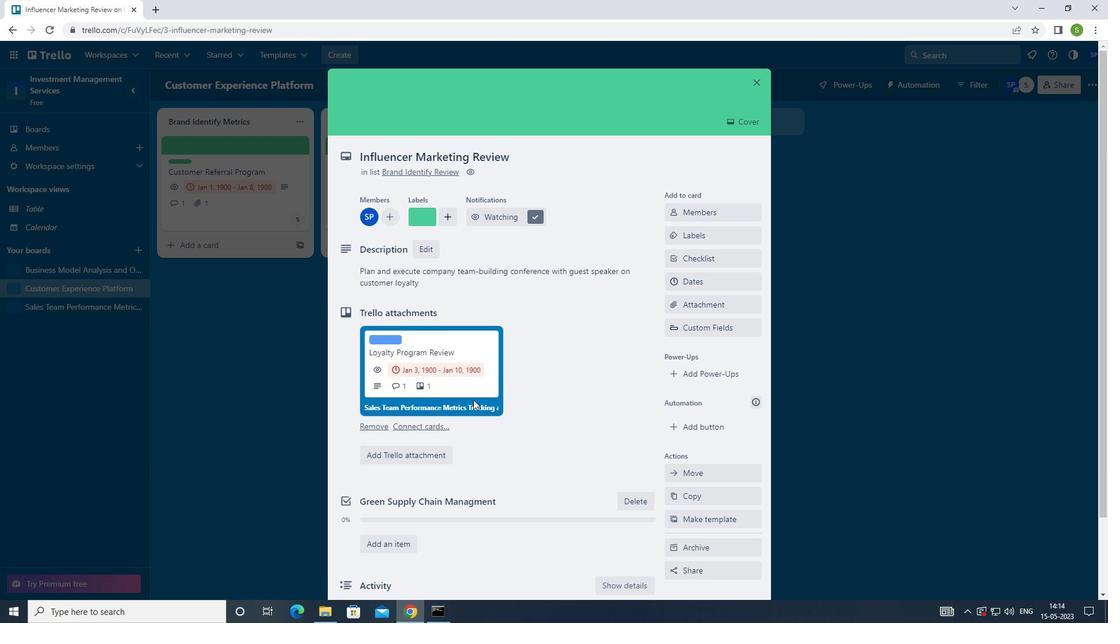 
Action: Mouse moved to (475, 405)
Screenshot: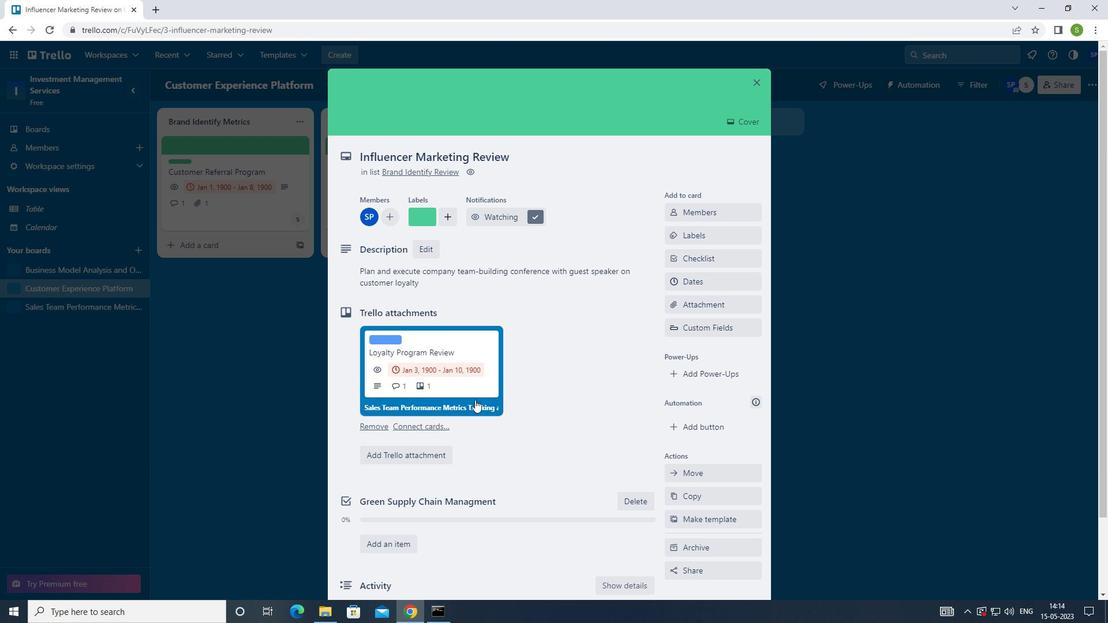 
Action: Mouse scrolled (475, 404) with delta (0, 0)
Screenshot: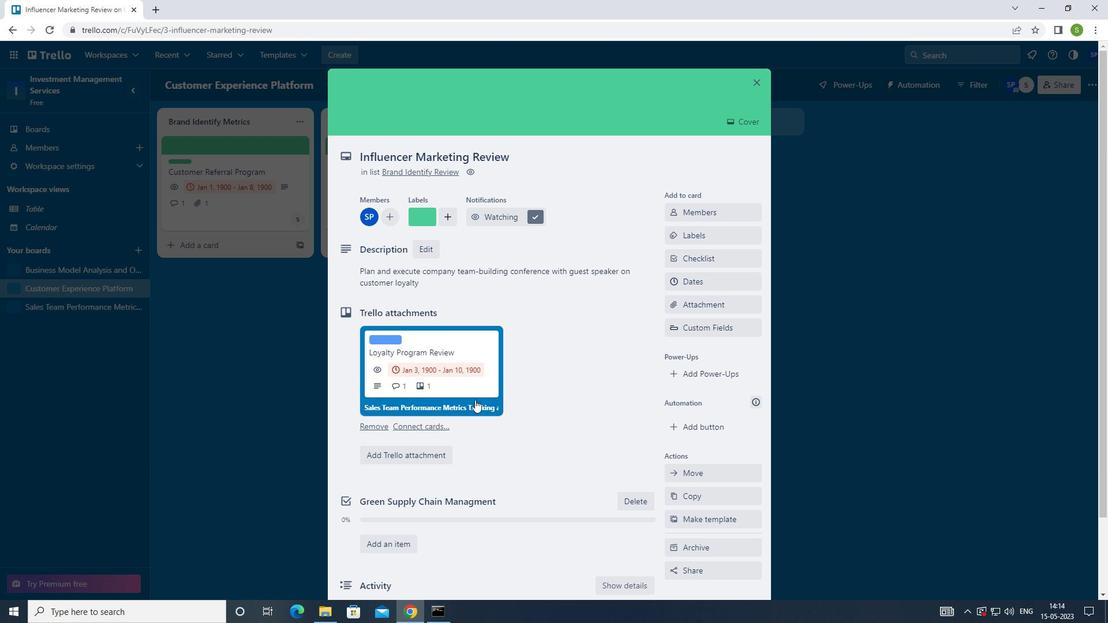 
Action: Mouse moved to (423, 529)
Screenshot: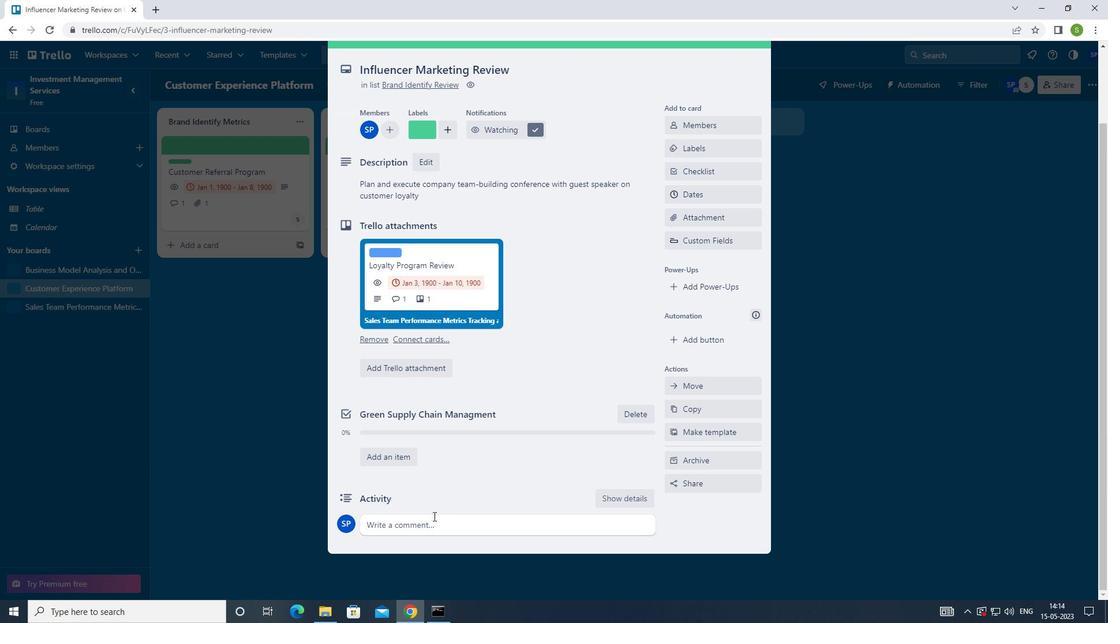 
Action: Mouse pressed left at (423, 529)
Screenshot: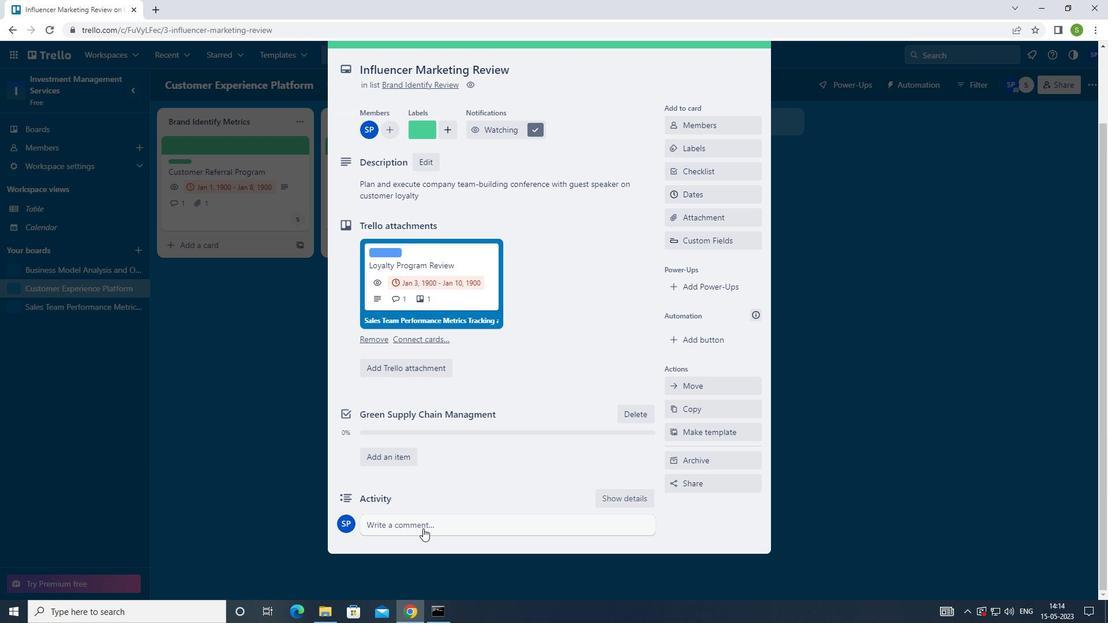 
Action: Mouse moved to (495, 416)
Screenshot: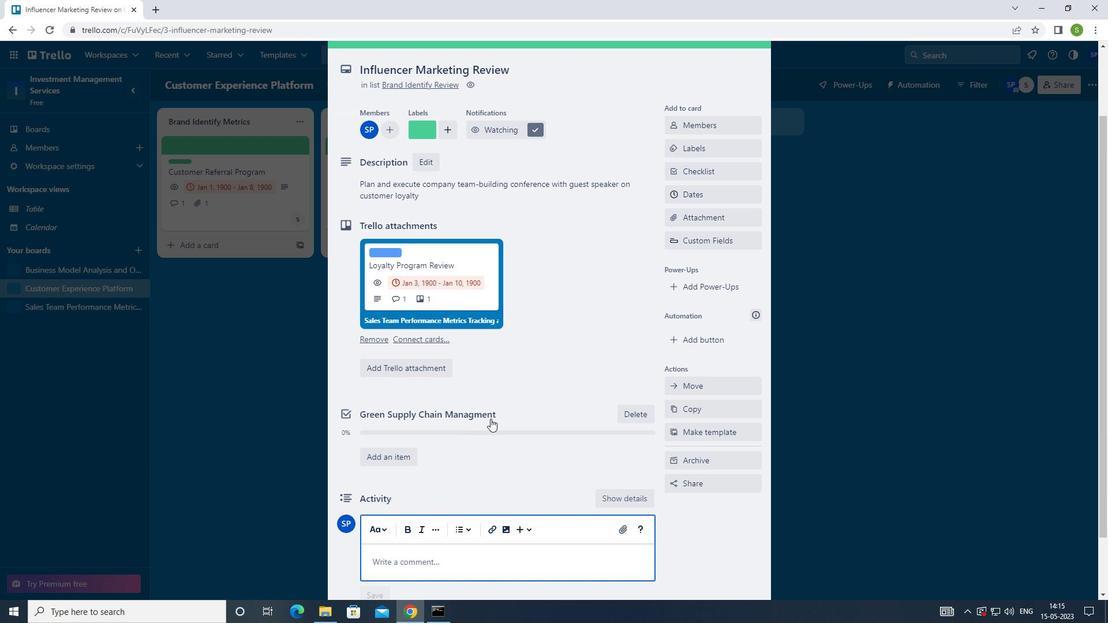 
Action: Key pressed <Key.shift>WE<Key.space>SHOULD<Key.space>BE<Key.space>WILLING<Key.space>TP<Key.backspace>O<Key.space>ADAPT<Key.space>OUR<Key.space>APPROACH<Key.space>TO<Key.space>THIS<Key.space>TASK<Key.space>AS<Key.space>NEEDED<Key.space>BASED<Key.space>ON<Key.space>NEW<Key.space>INFORMATION<Key.space>OR<Key.space>CHANGING<Key.space>CIRCUMSTANCE
Screenshot: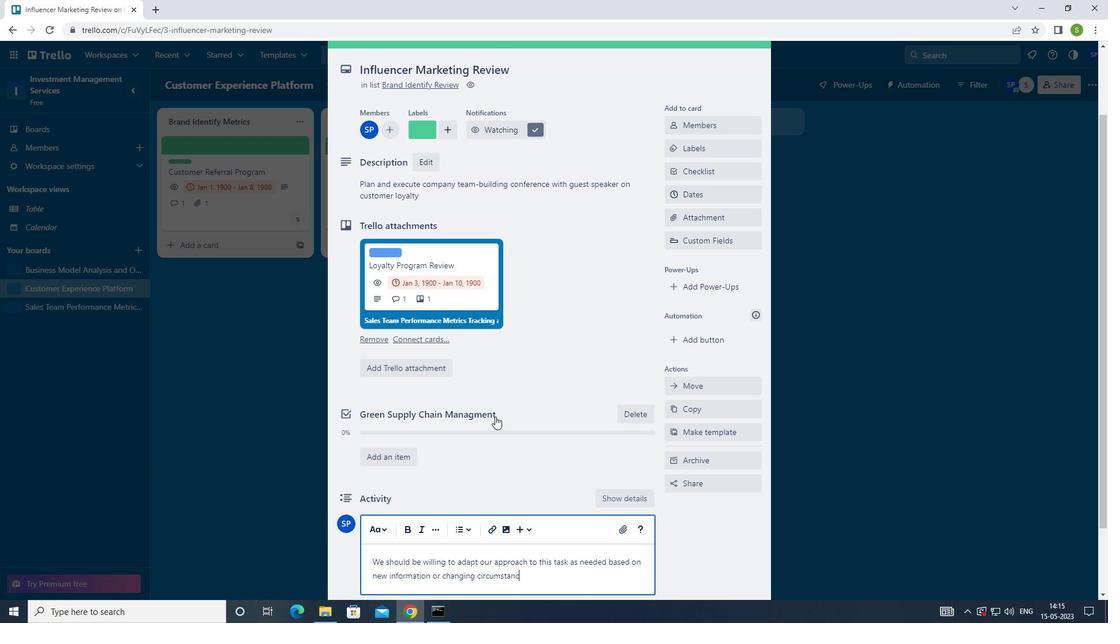
Action: Mouse moved to (494, 467)
Screenshot: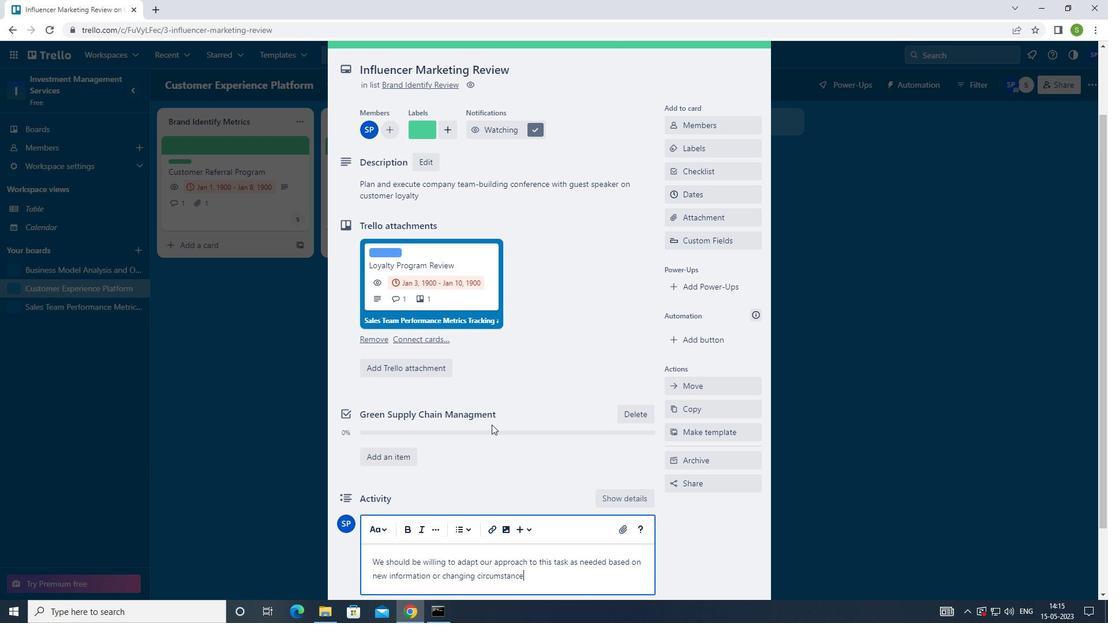 
Action: Mouse scrolled (494, 467) with delta (0, 0)
Screenshot: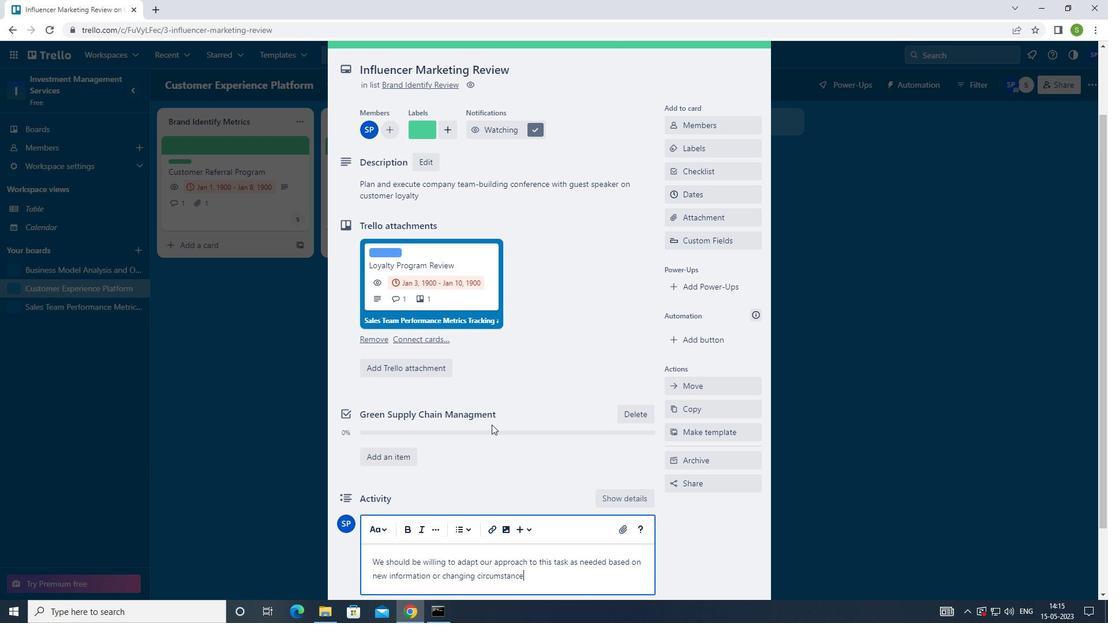 
Action: Mouse moved to (496, 478)
Screenshot: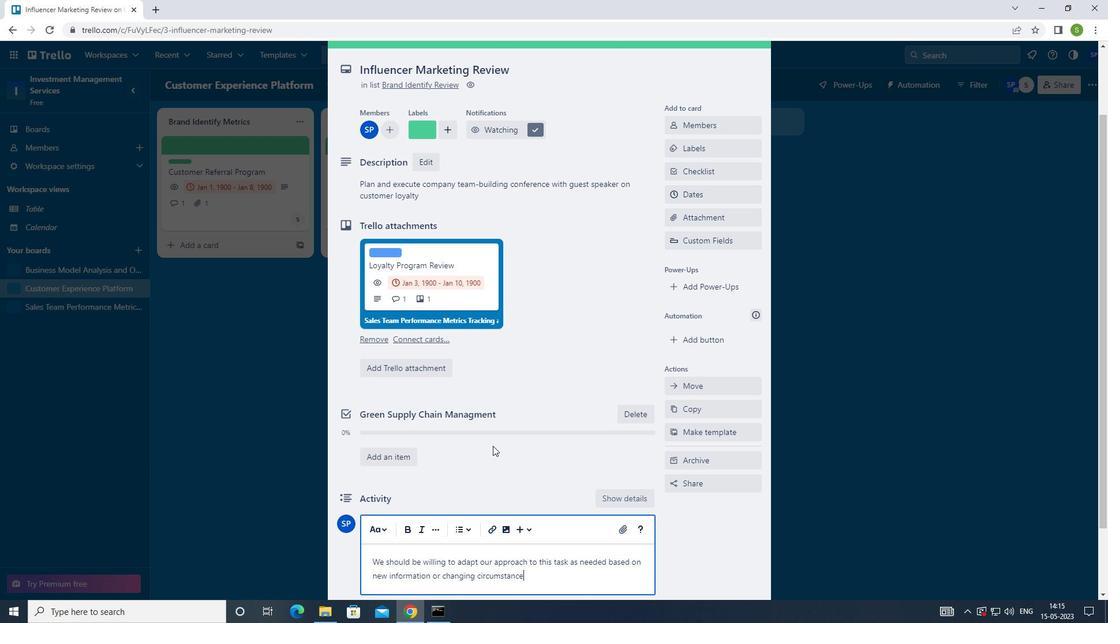 
Action: Mouse scrolled (496, 477) with delta (0, 0)
Screenshot: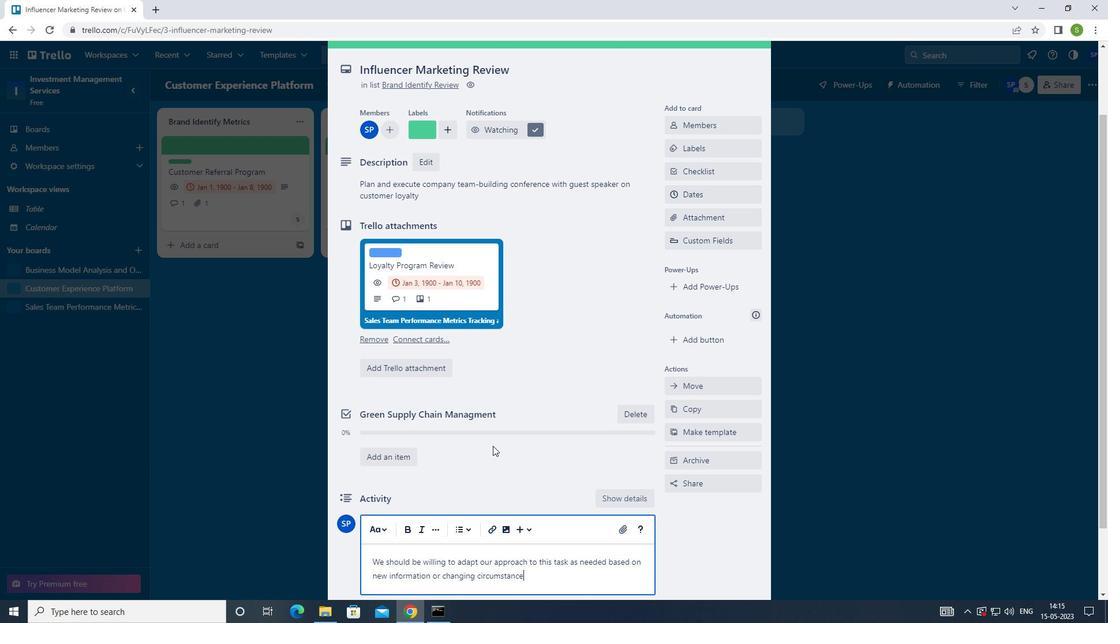 
Action: Mouse moved to (496, 479)
Screenshot: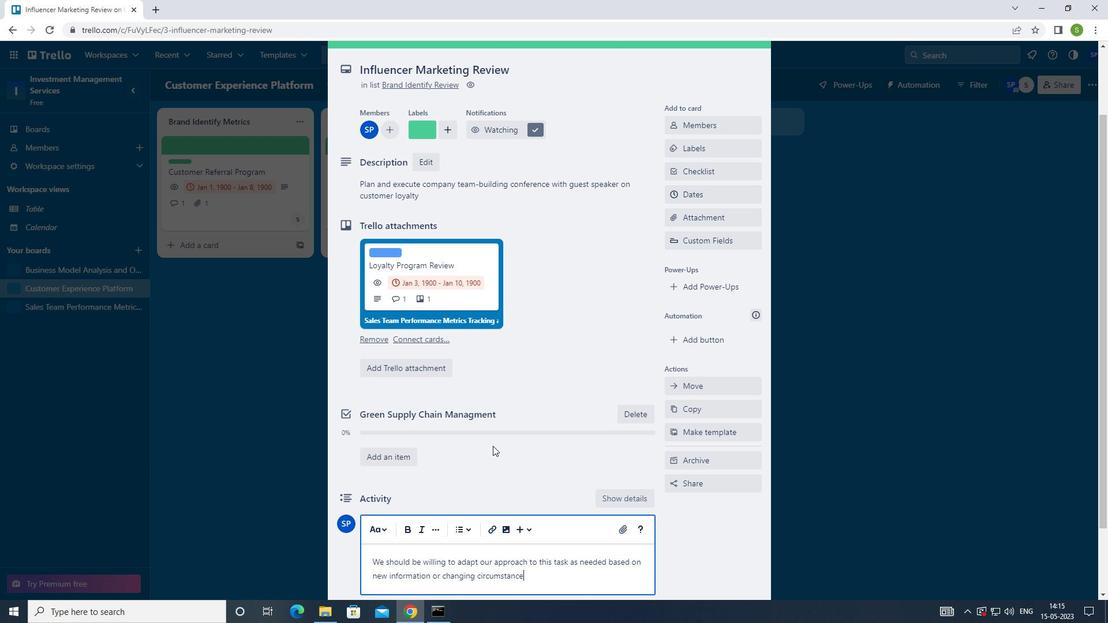 
Action: Mouse scrolled (496, 478) with delta (0, 0)
Screenshot: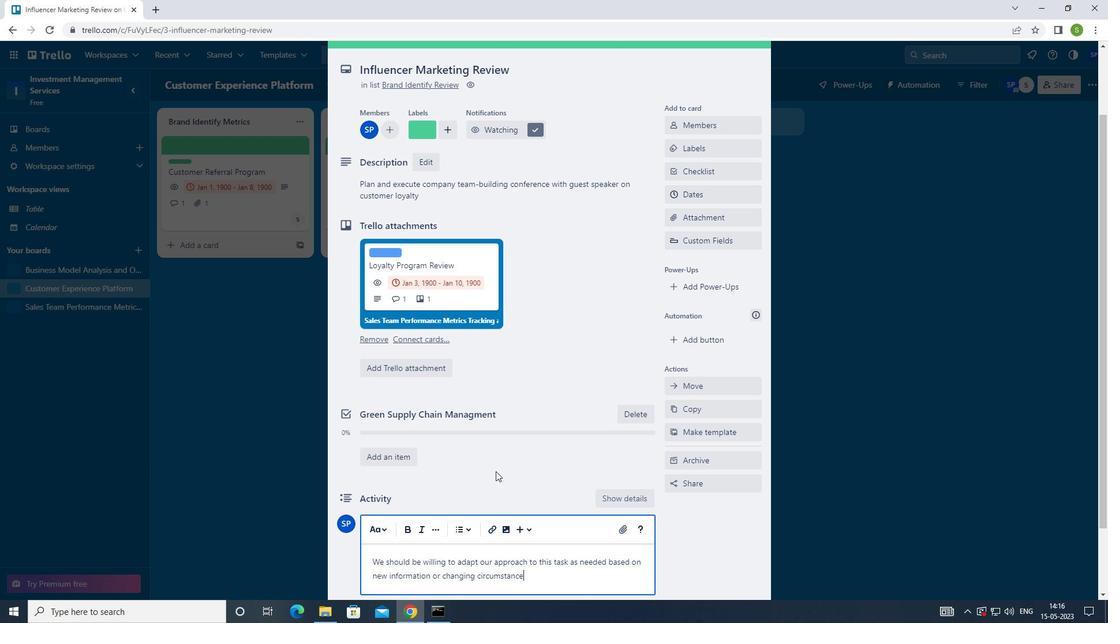 
Action: Mouse moved to (382, 527)
Screenshot: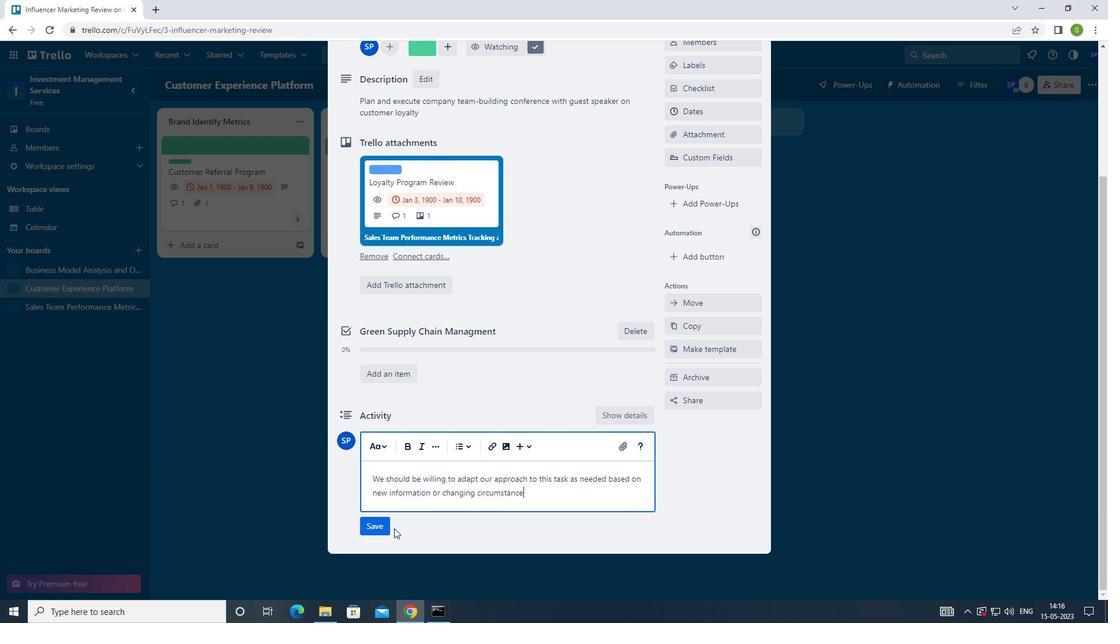 
Action: Mouse pressed left at (382, 527)
Screenshot: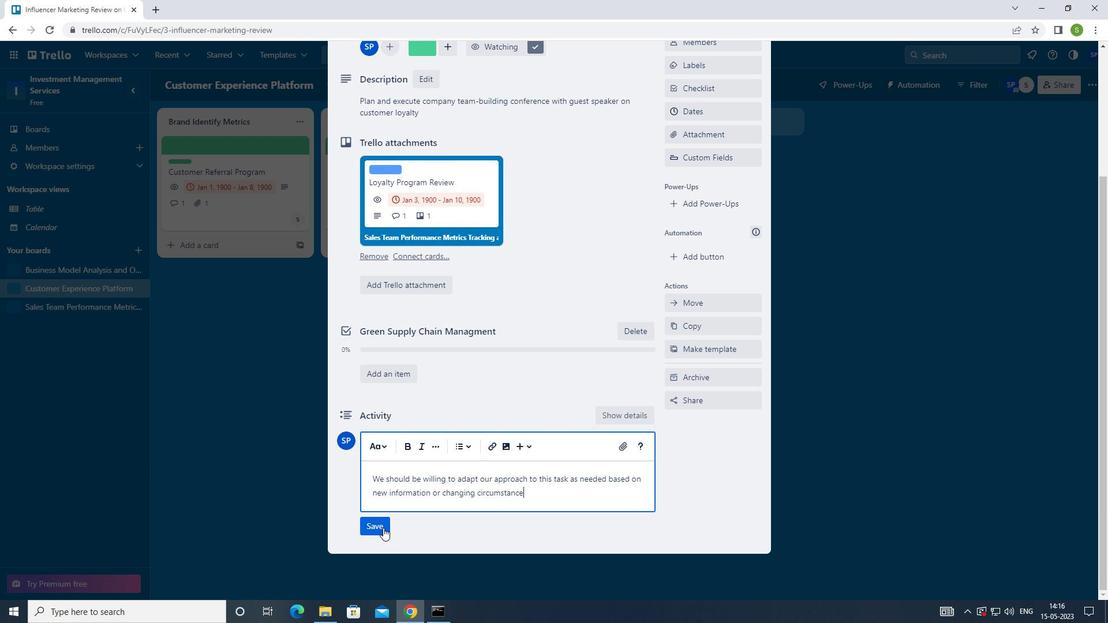 
Action: Mouse moved to (513, 429)
Screenshot: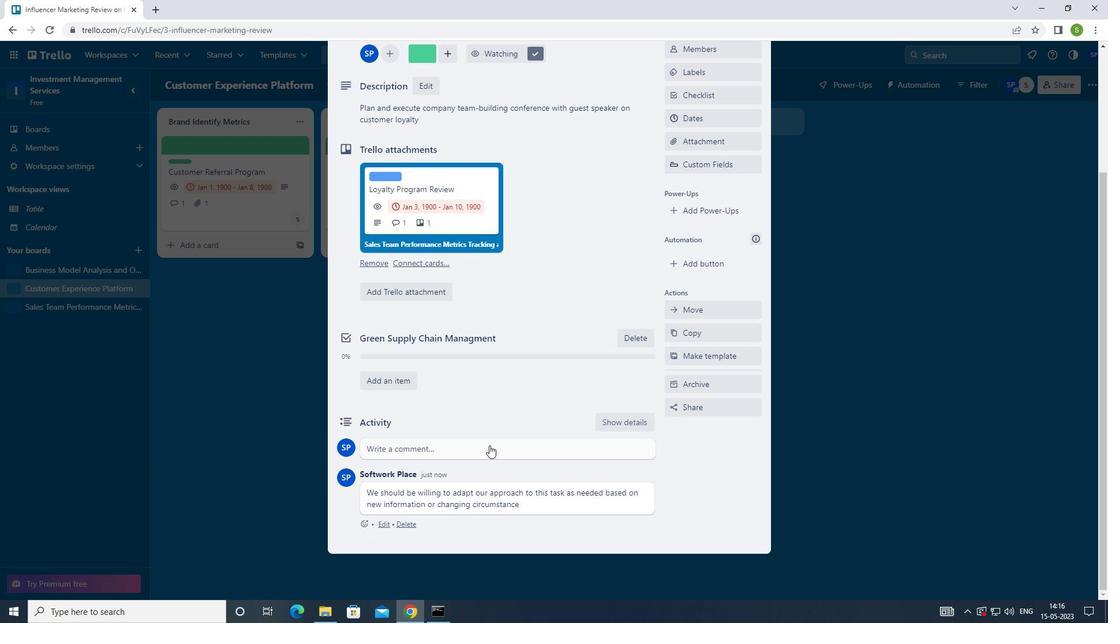 
Action: Mouse scrolled (513, 429) with delta (0, 0)
Screenshot: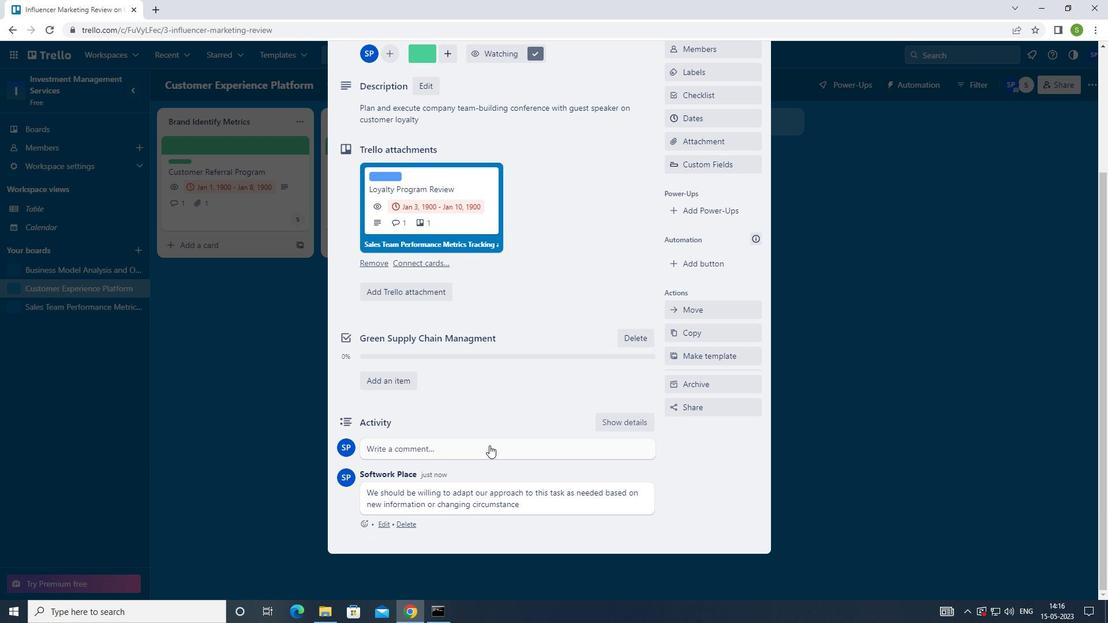 
Action: Mouse moved to (700, 177)
Screenshot: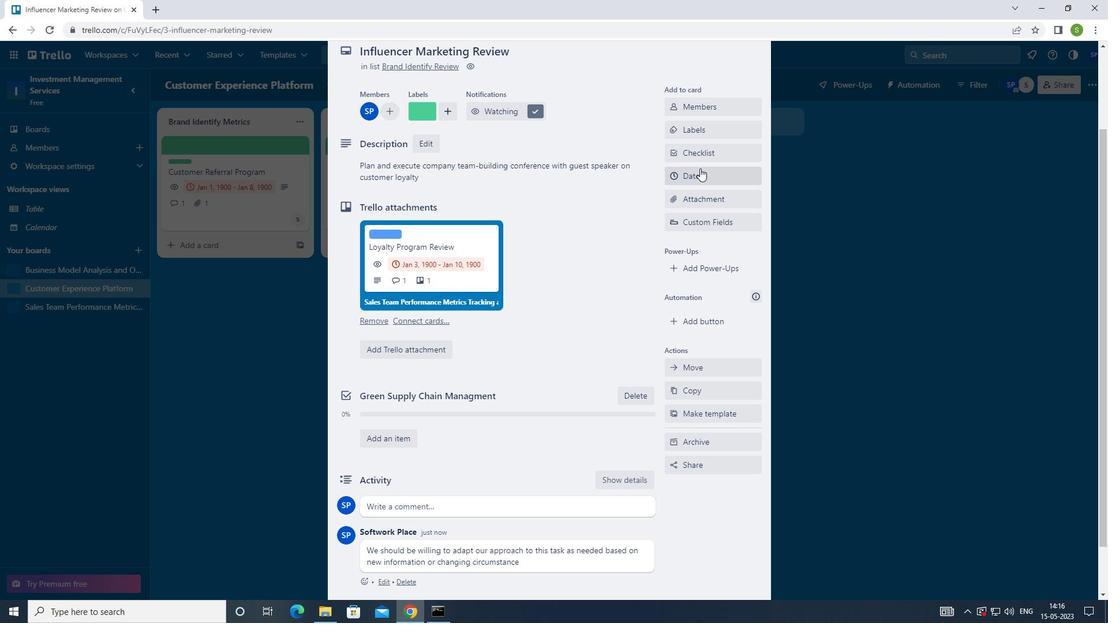 
Action: Mouse pressed left at (700, 177)
Screenshot: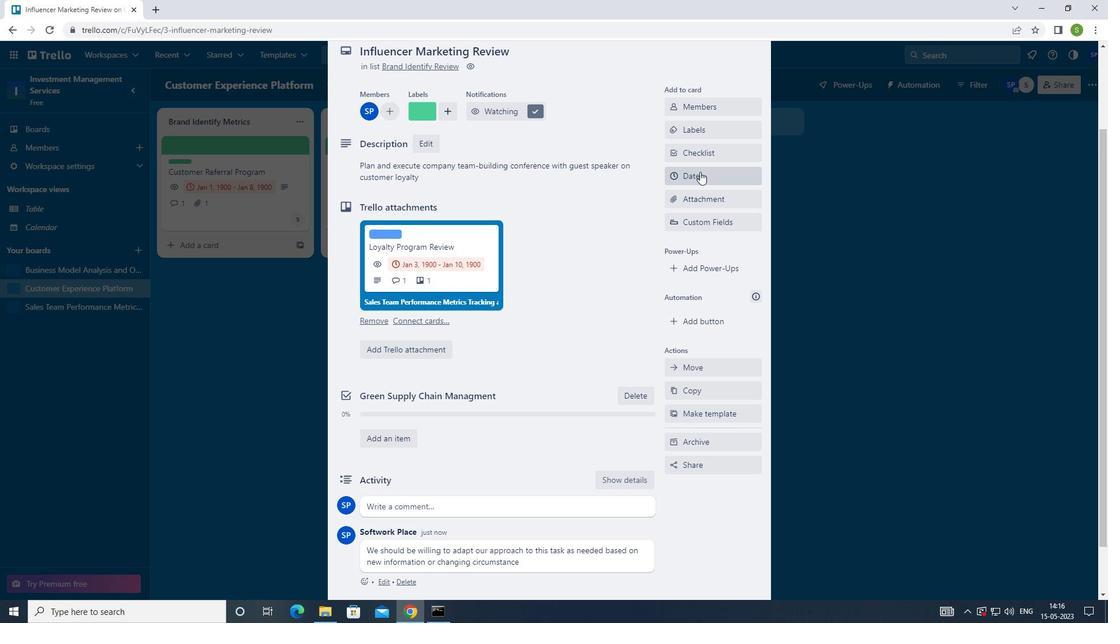 
Action: Mouse moved to (680, 418)
Screenshot: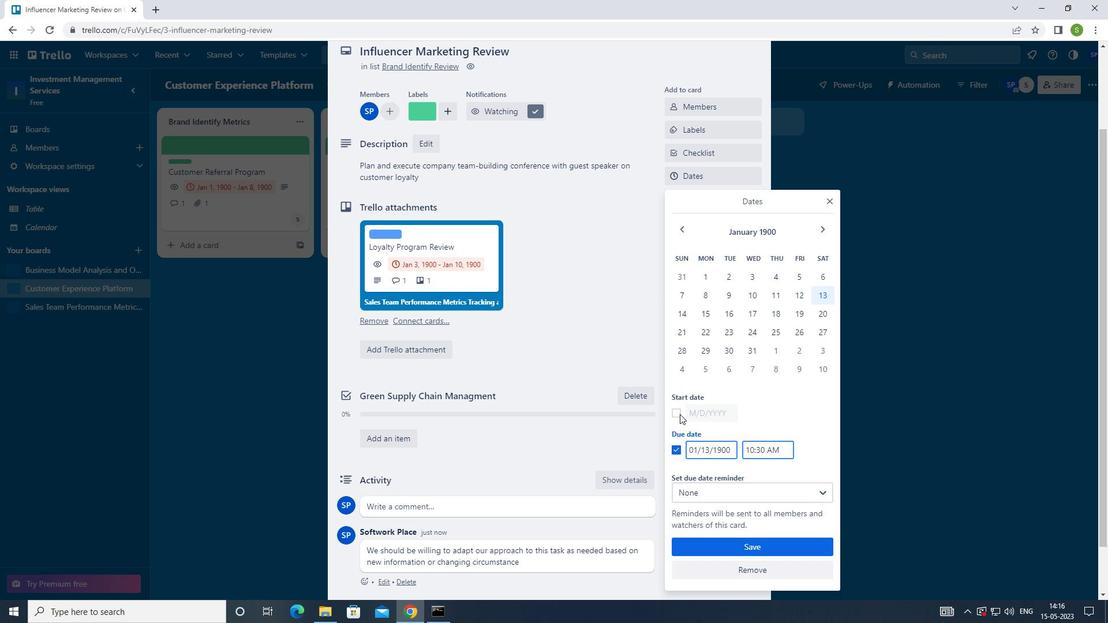 
Action: Mouse pressed left at (680, 418)
Screenshot: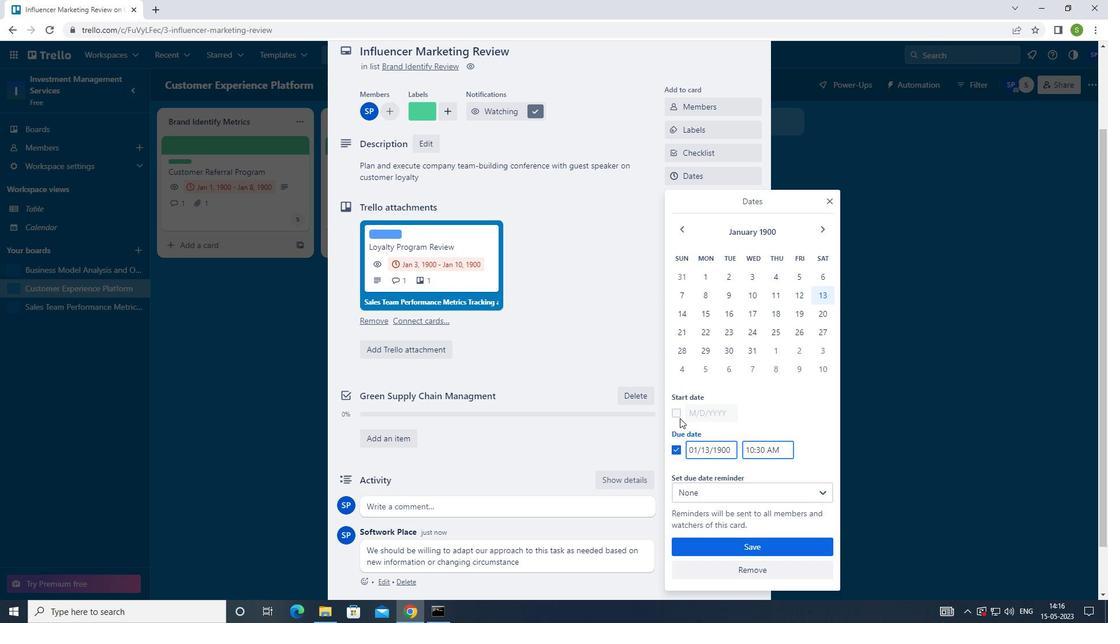 
Action: Mouse moved to (686, 301)
Screenshot: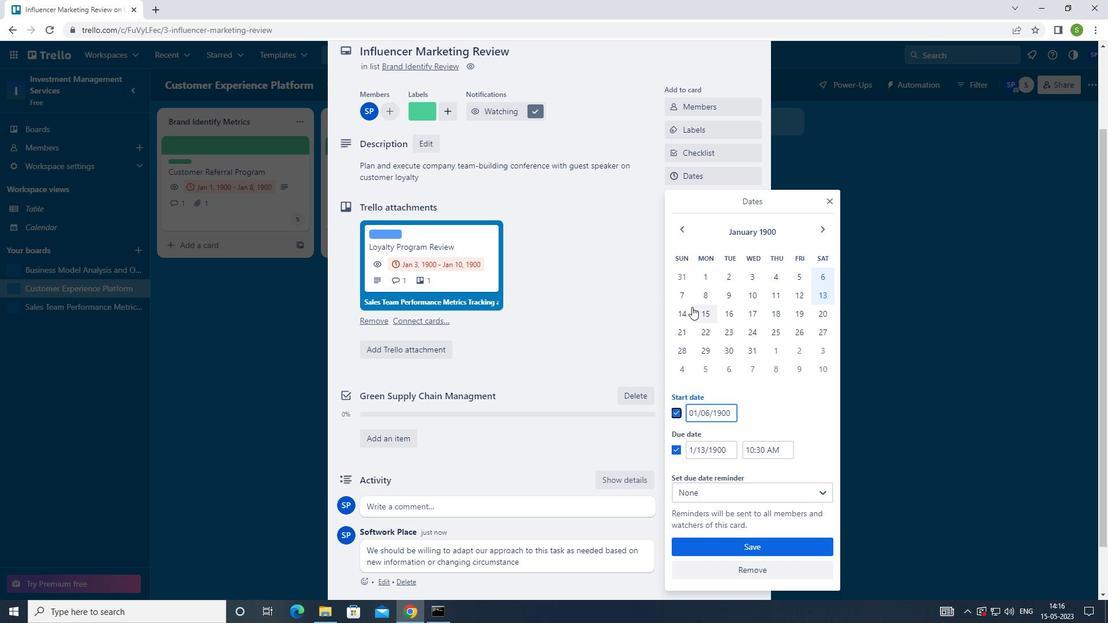 
Action: Mouse pressed left at (686, 301)
Screenshot: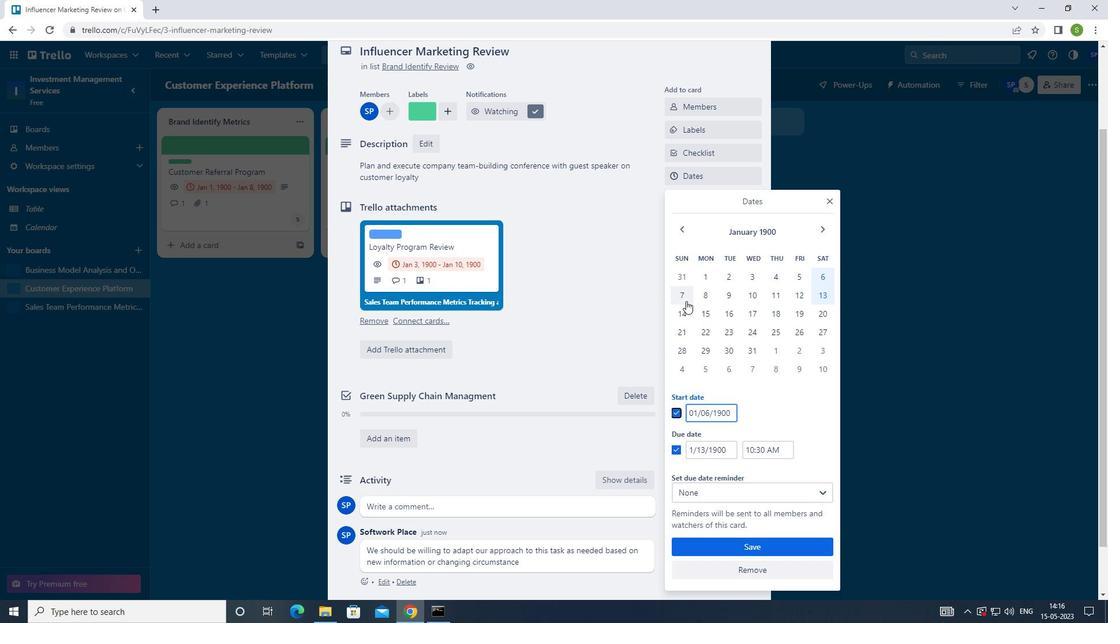 
Action: Mouse moved to (682, 317)
Screenshot: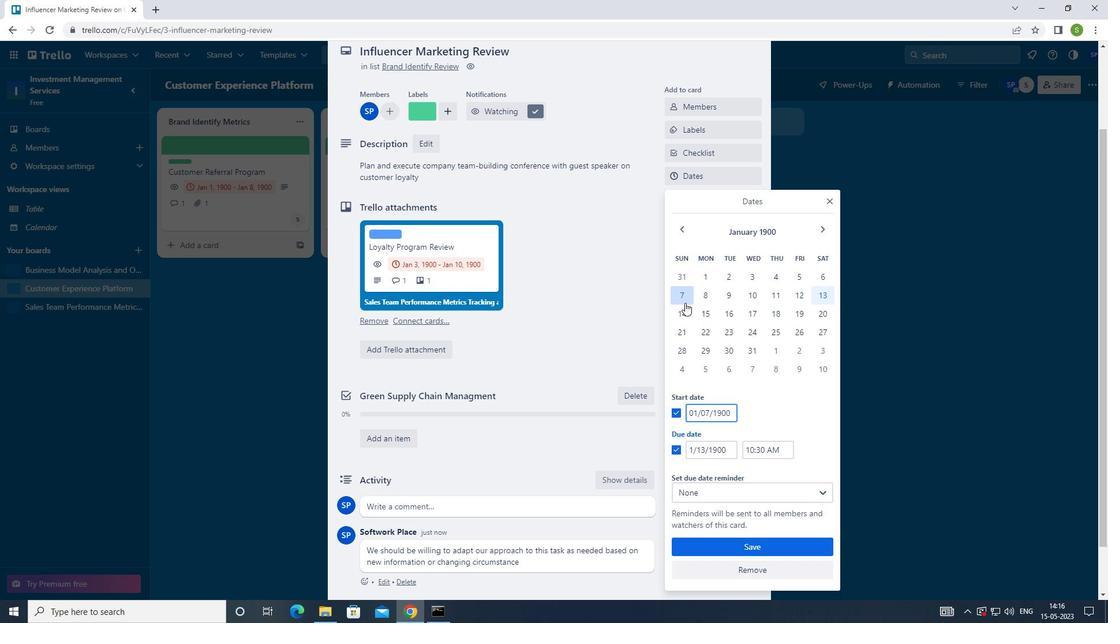 
Action: Mouse pressed left at (682, 317)
Screenshot: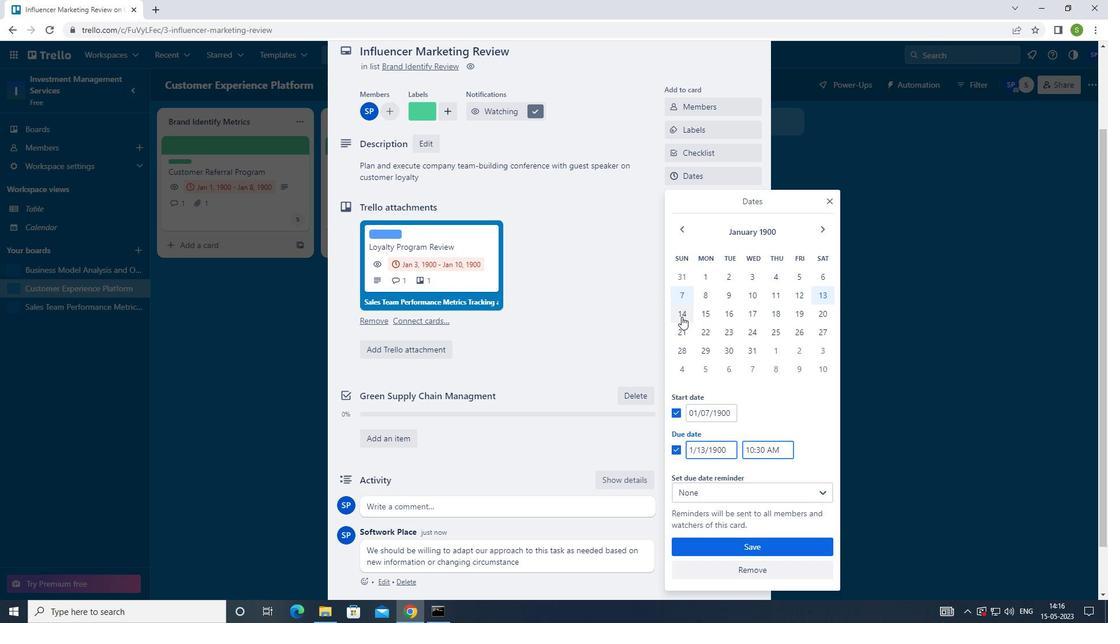 
Action: Mouse moved to (720, 546)
Screenshot: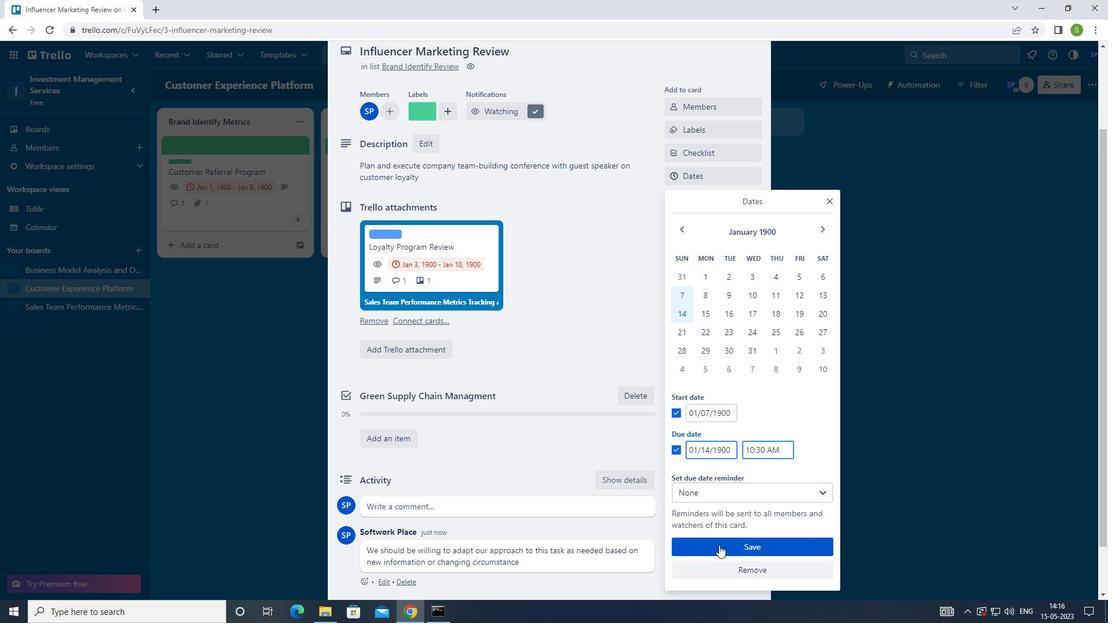 
Action: Mouse pressed left at (720, 546)
Screenshot: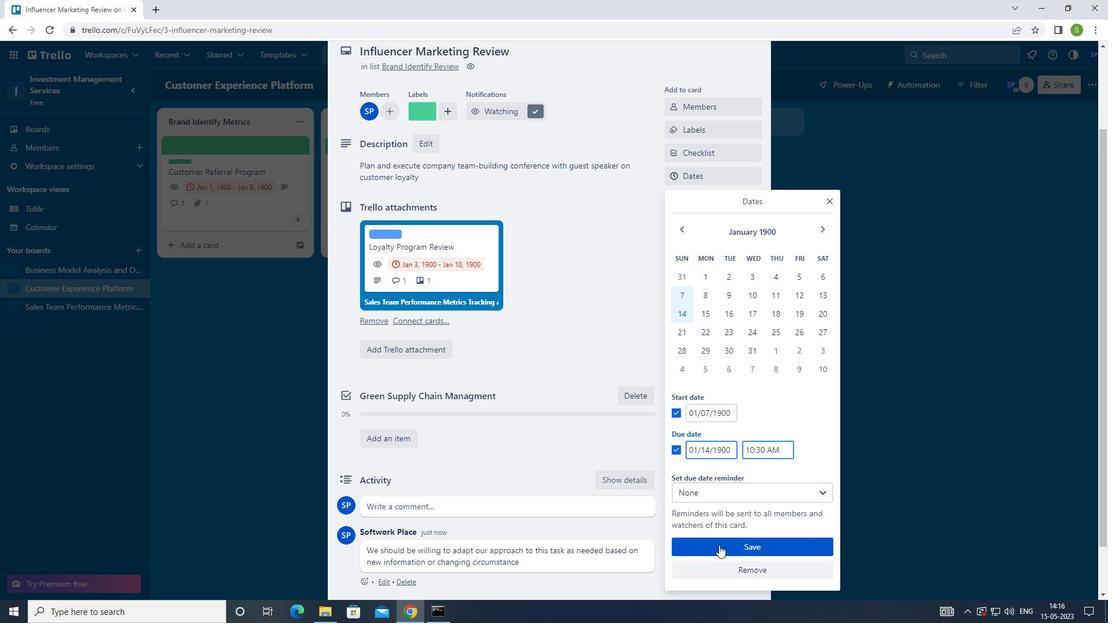 
Action: Mouse moved to (717, 531)
Screenshot: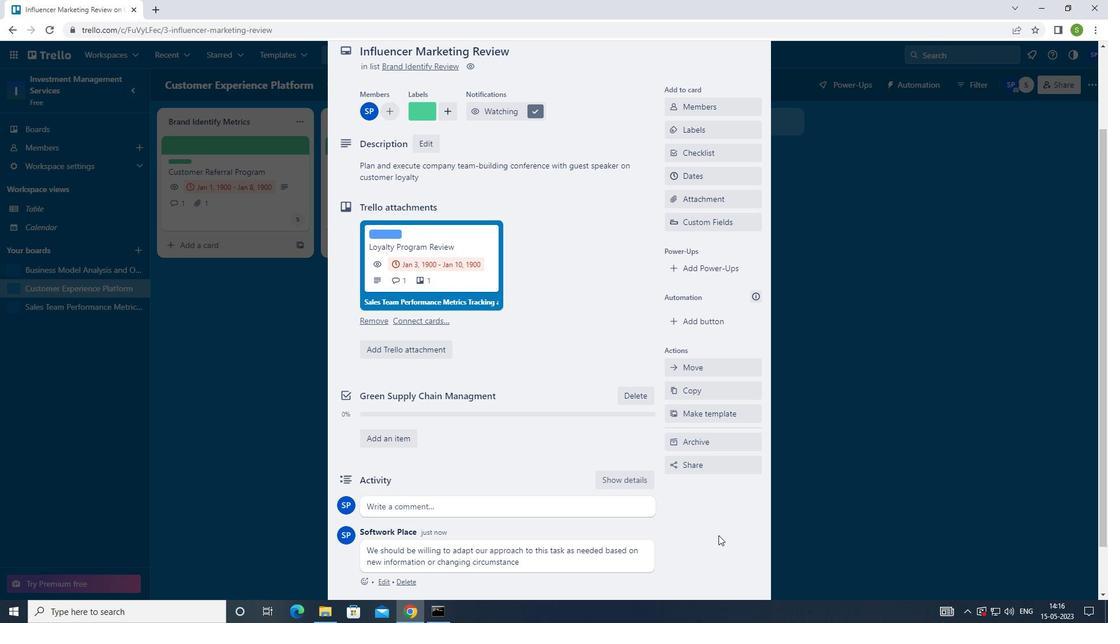 
Action: Key pressed <Key.f8>
Screenshot: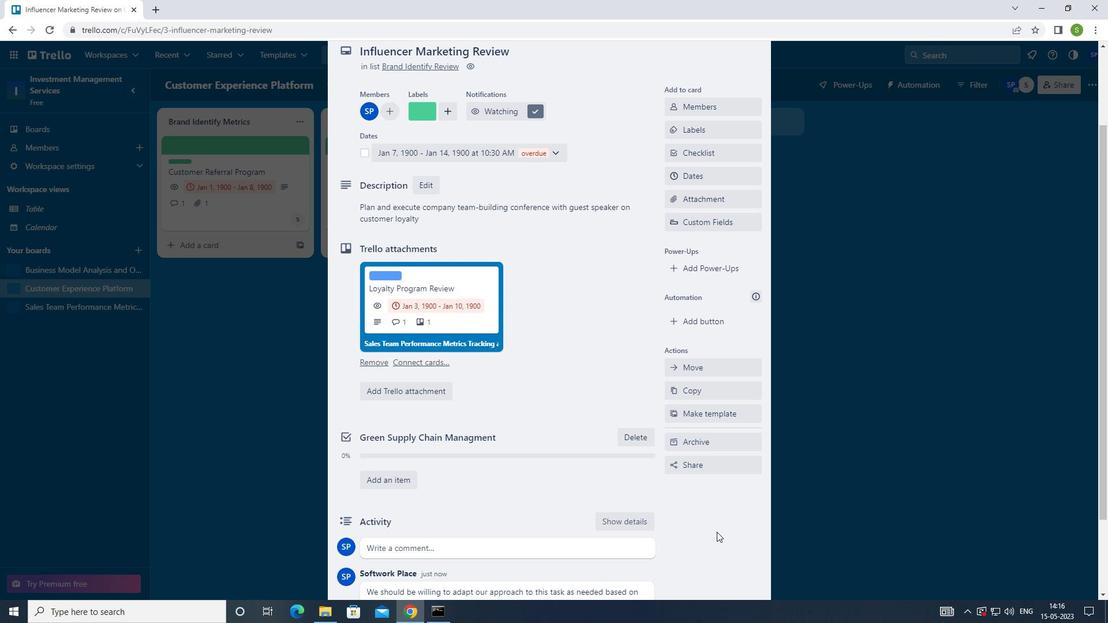 
